 Task: Log work in the project AgileOpus for the issue 'Create a new online platform for online fitness courses with advanced workout tracking and personalization features' spent time as '3w 2d 6h 46m' and remaining time as '4w 6d 4h 5m' and move to top of backlog. Now add the issue to the epic 'Knowledge management system implementation'. Log work in the project AgileOpus for the issue 'Implement a new cloud-based performance management system for a company with advanced employee evaluation and goal setting features' spent time as '4w 6d 1h 12m' and remaining time as '2w 1d 14h 49m' and move to bottom of backlog. Now add the issue to the epic 'Data analytics platform development'
Action: Mouse moved to (106, 170)
Screenshot: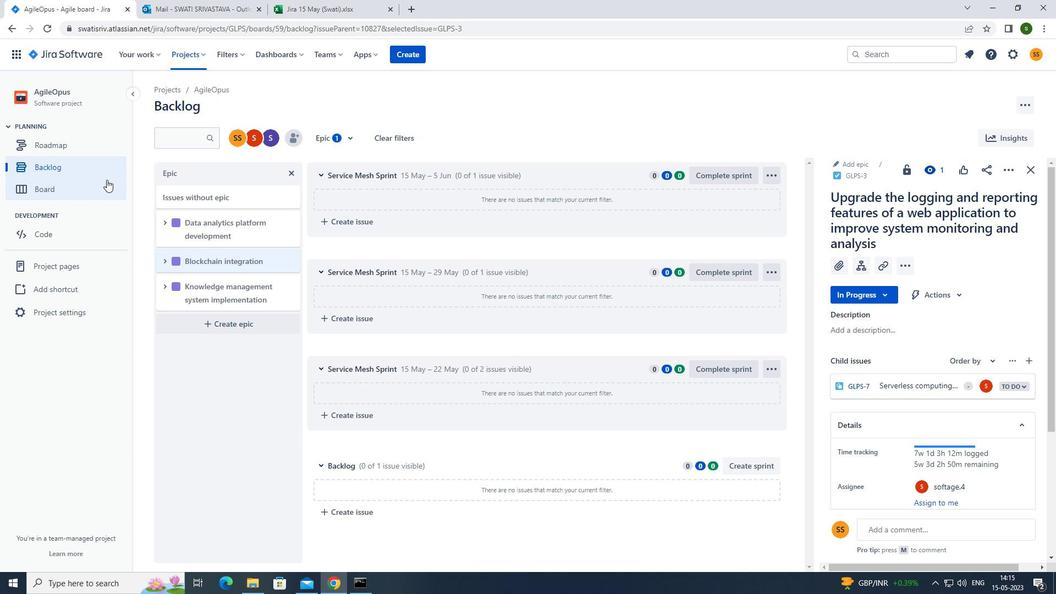 
Action: Mouse pressed left at (106, 170)
Screenshot: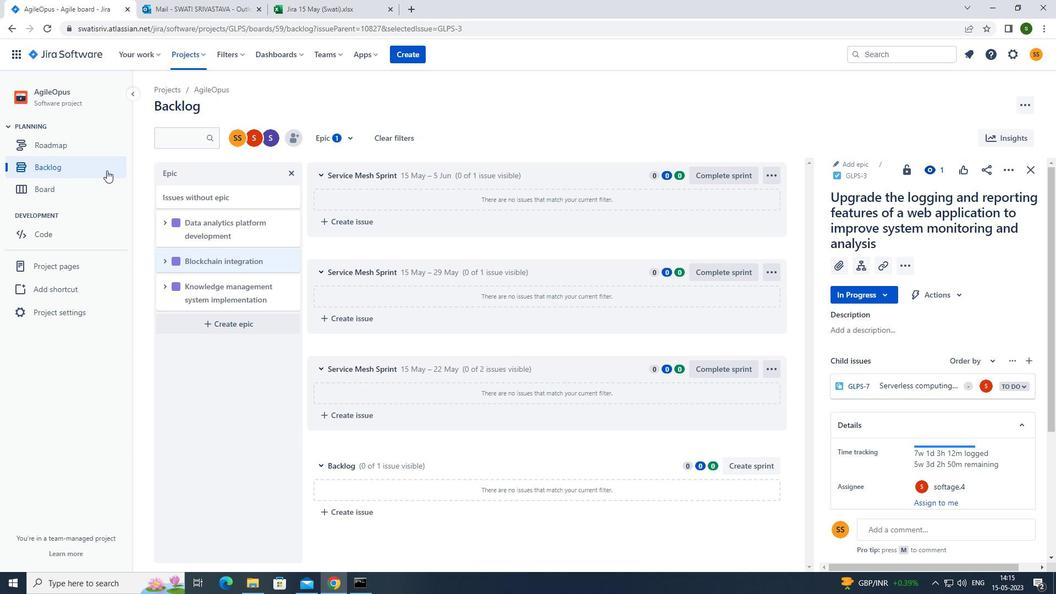 
Action: Mouse moved to (657, 401)
Screenshot: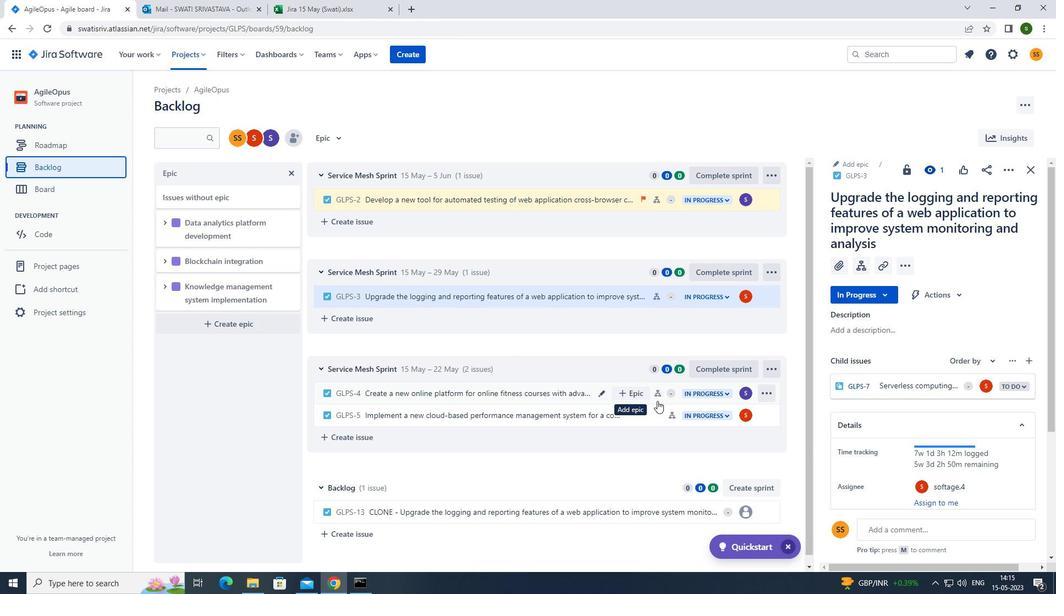 
Action: Mouse pressed left at (657, 401)
Screenshot: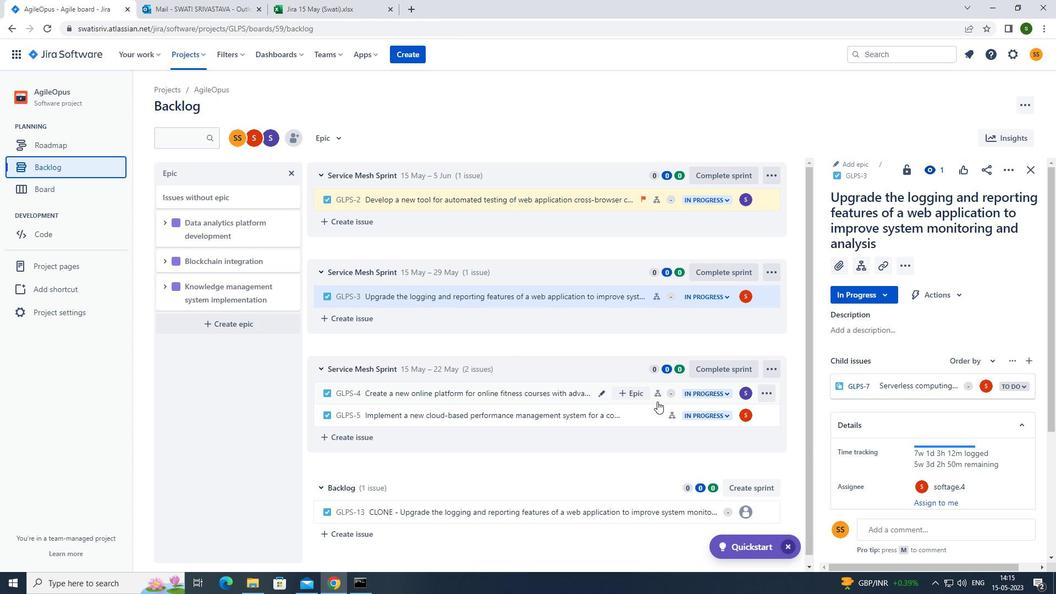 
Action: Mouse moved to (1010, 171)
Screenshot: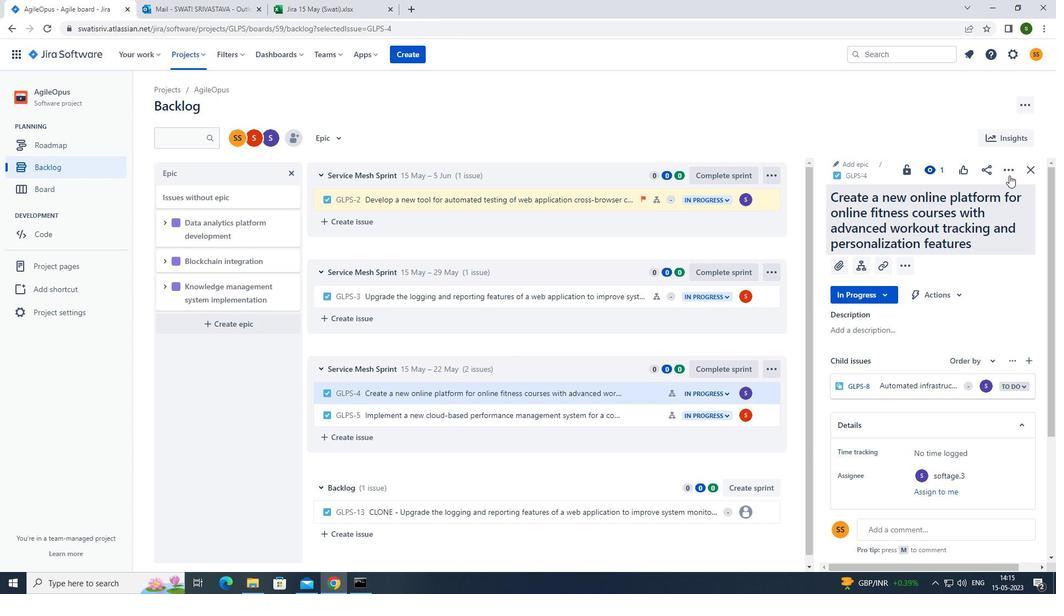 
Action: Mouse pressed left at (1010, 171)
Screenshot: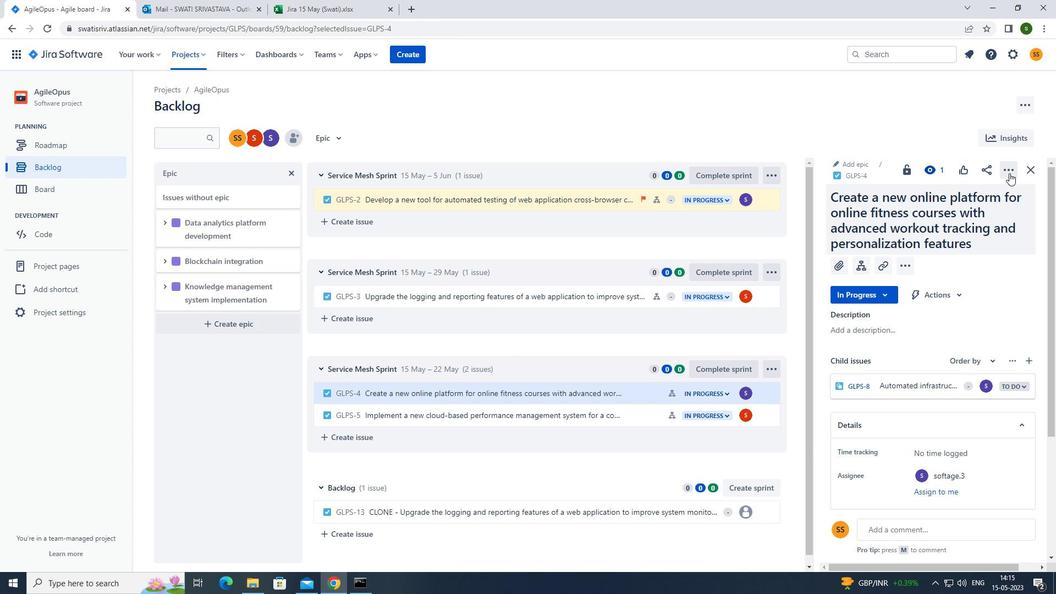 
Action: Mouse moved to (989, 202)
Screenshot: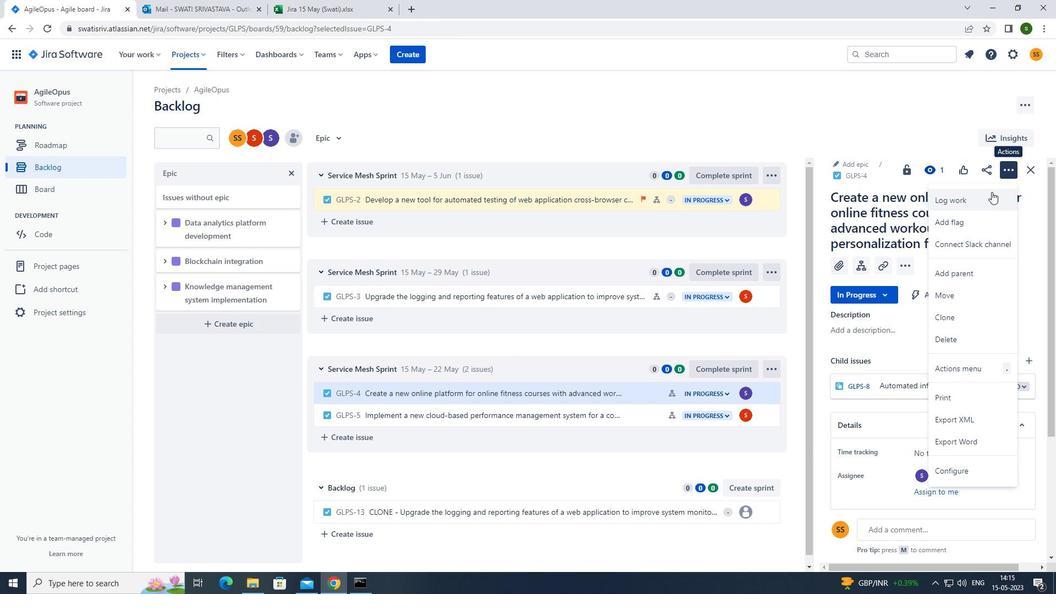 
Action: Mouse pressed left at (989, 202)
Screenshot: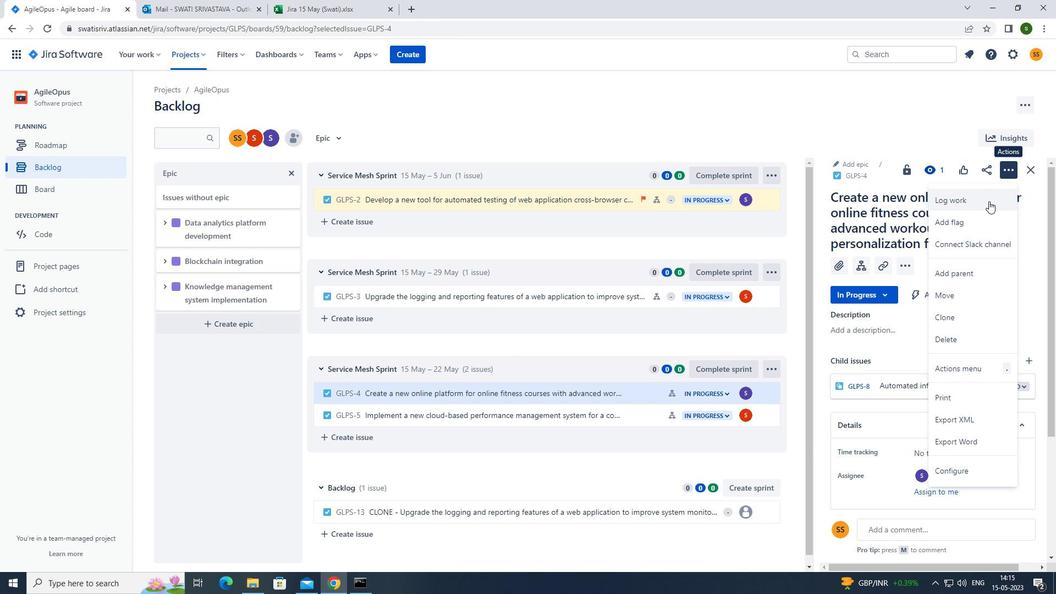 
Action: Mouse moved to (453, 135)
Screenshot: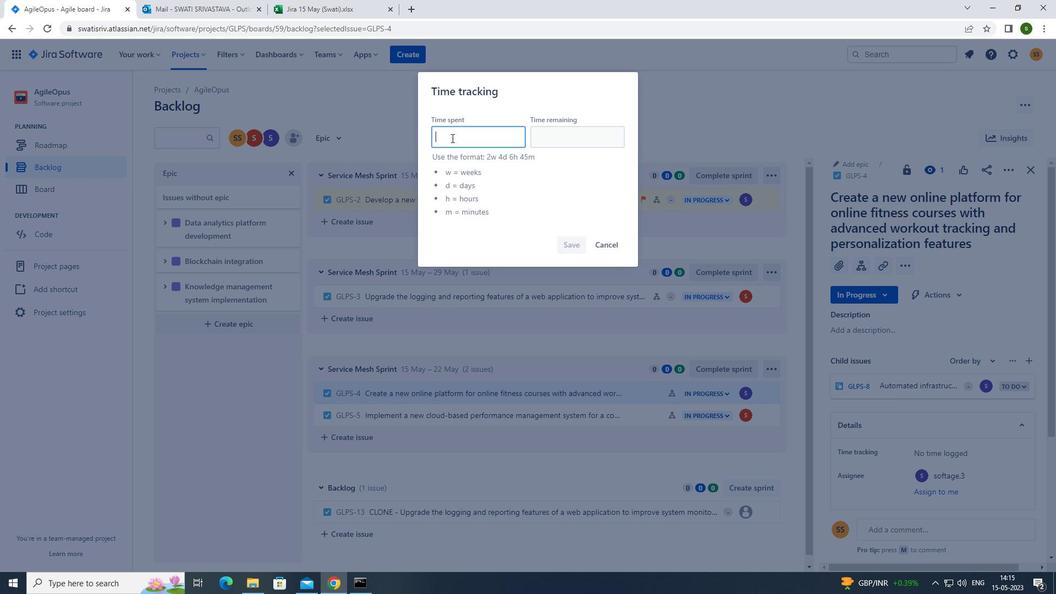
Action: Mouse pressed left at (453, 135)
Screenshot: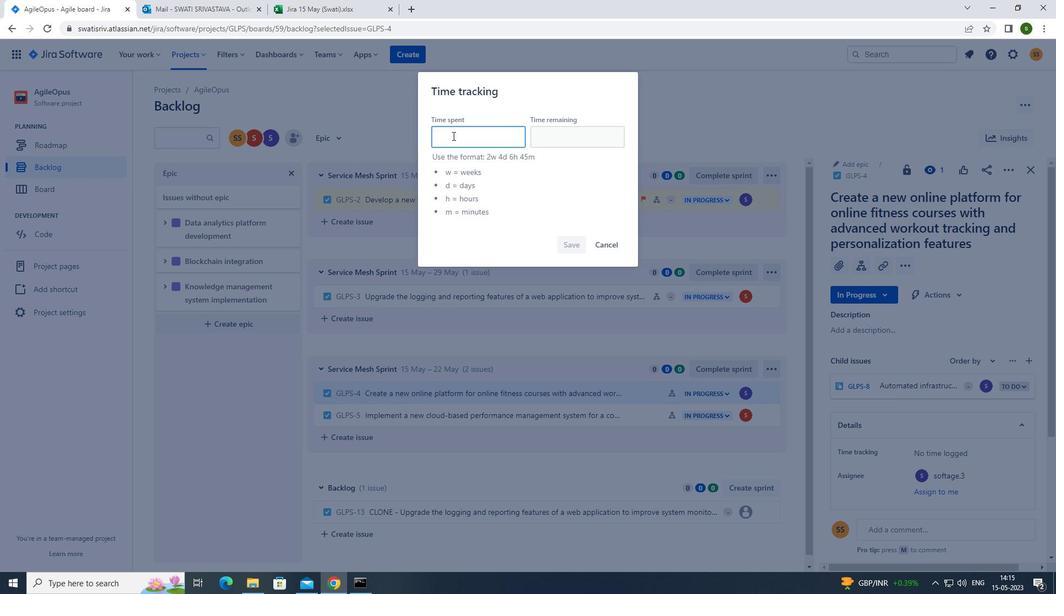 
Action: Key pressed 3w<Key.space>2d<Key.space>6h<Key.space>46m
Screenshot: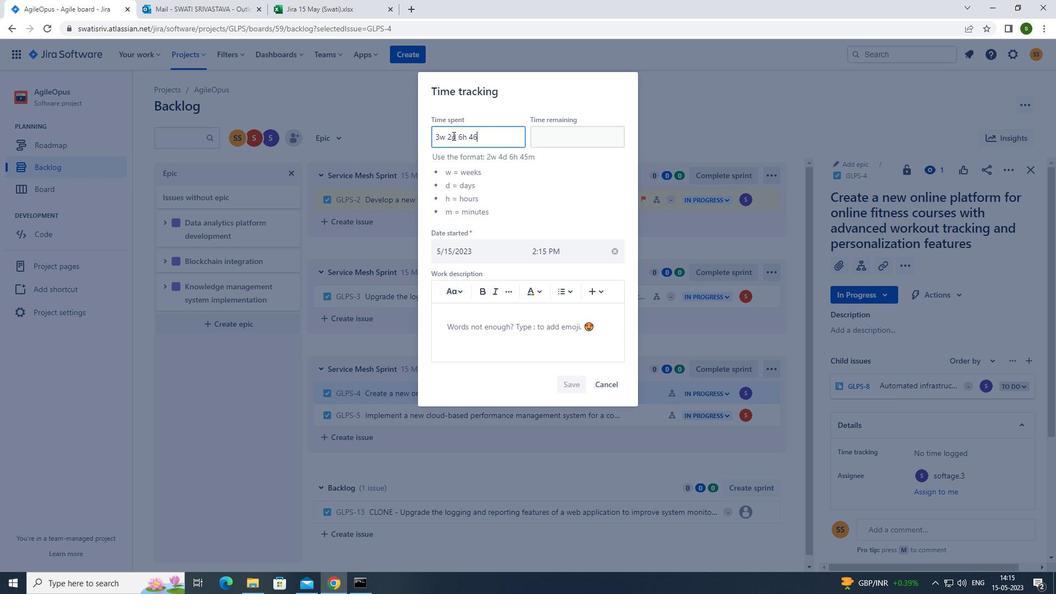
Action: Mouse moved to (563, 142)
Screenshot: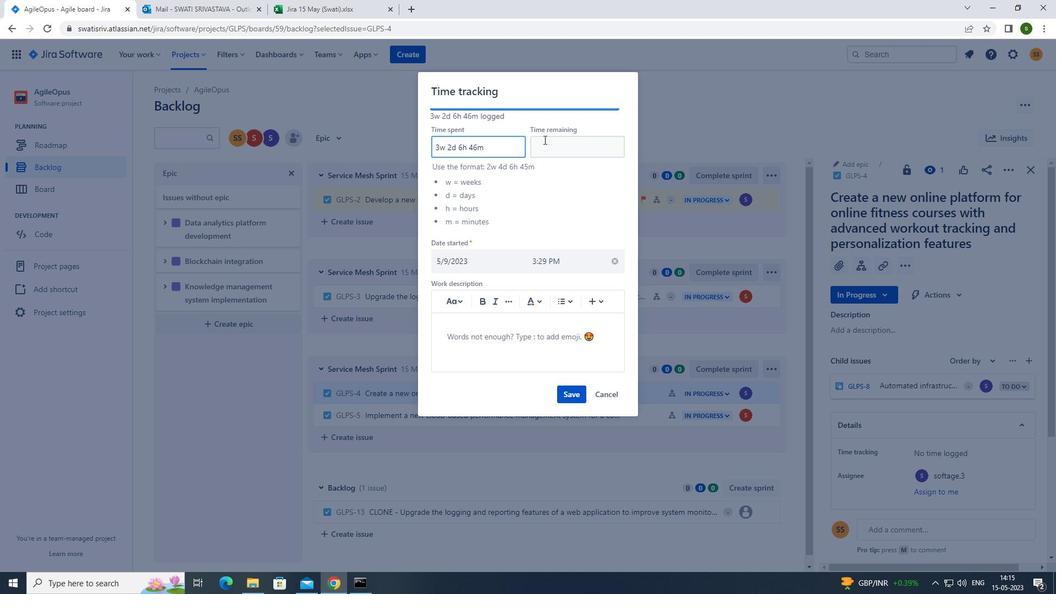 
Action: Mouse pressed left at (563, 142)
Screenshot: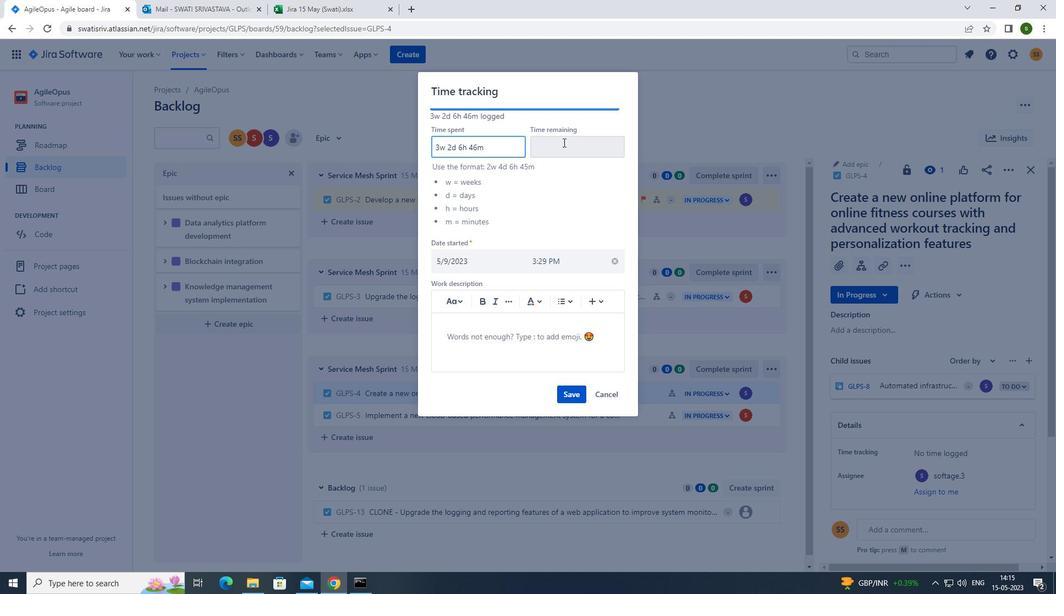 
Action: Key pressed 4w<Key.space>6d<Key.space>4h<Key.space>5m
Screenshot: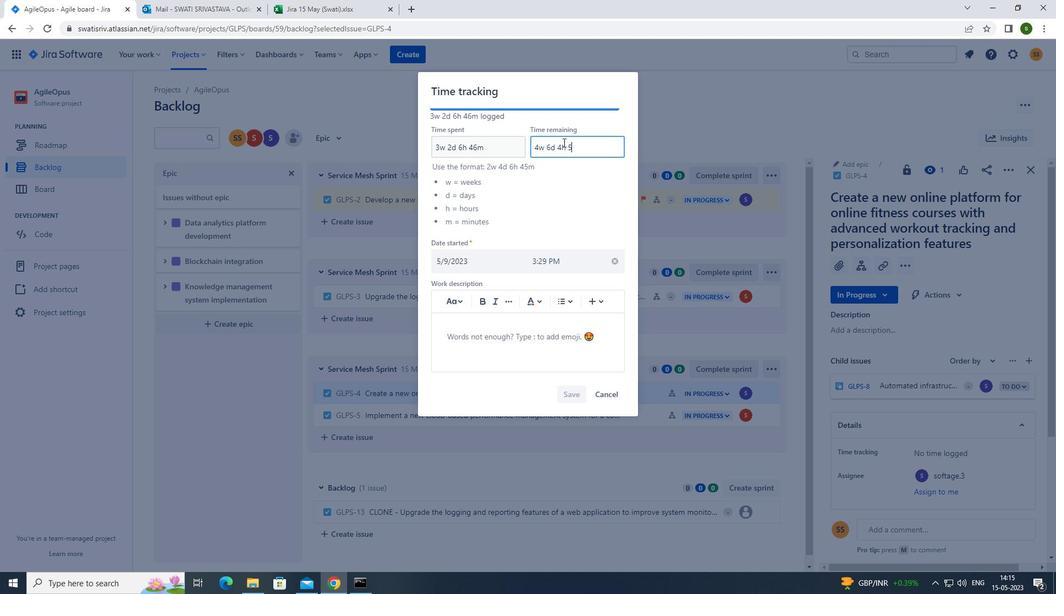
Action: Mouse moved to (575, 396)
Screenshot: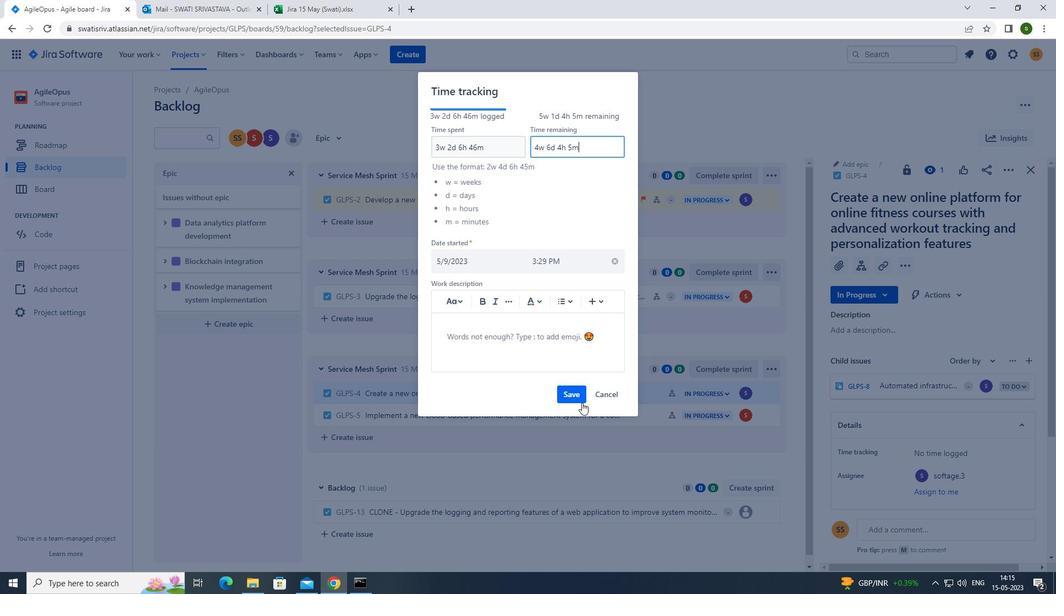 
Action: Mouse pressed left at (575, 396)
Screenshot: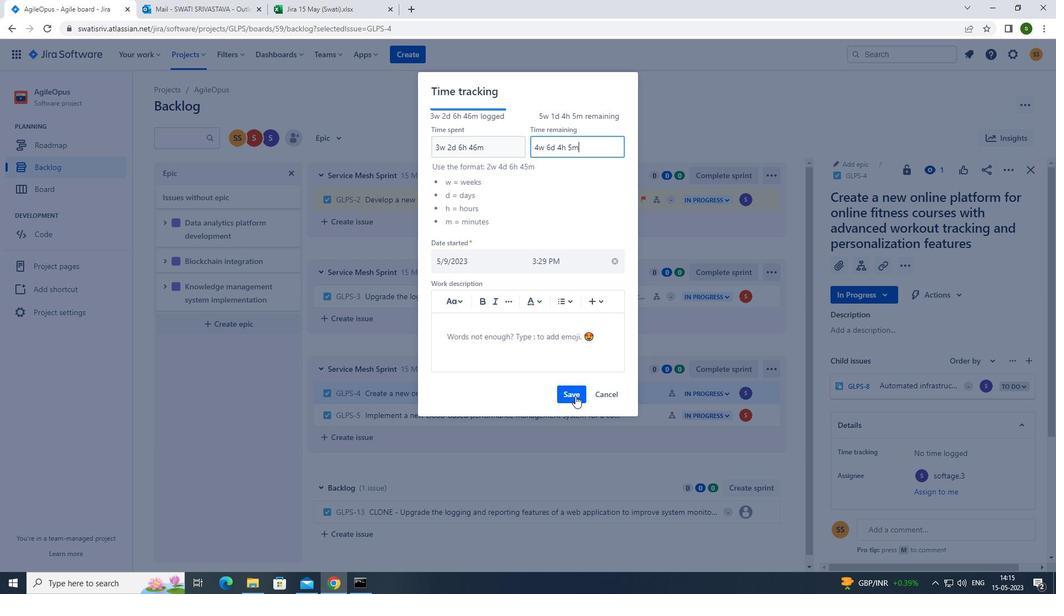 
Action: Mouse moved to (760, 393)
Screenshot: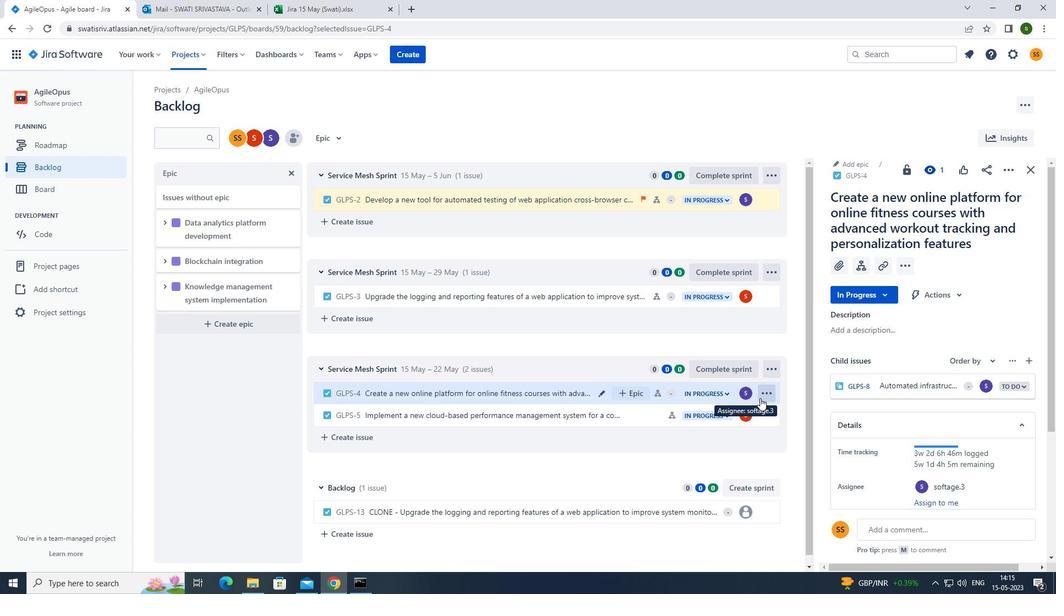 
Action: Mouse pressed left at (760, 393)
Screenshot: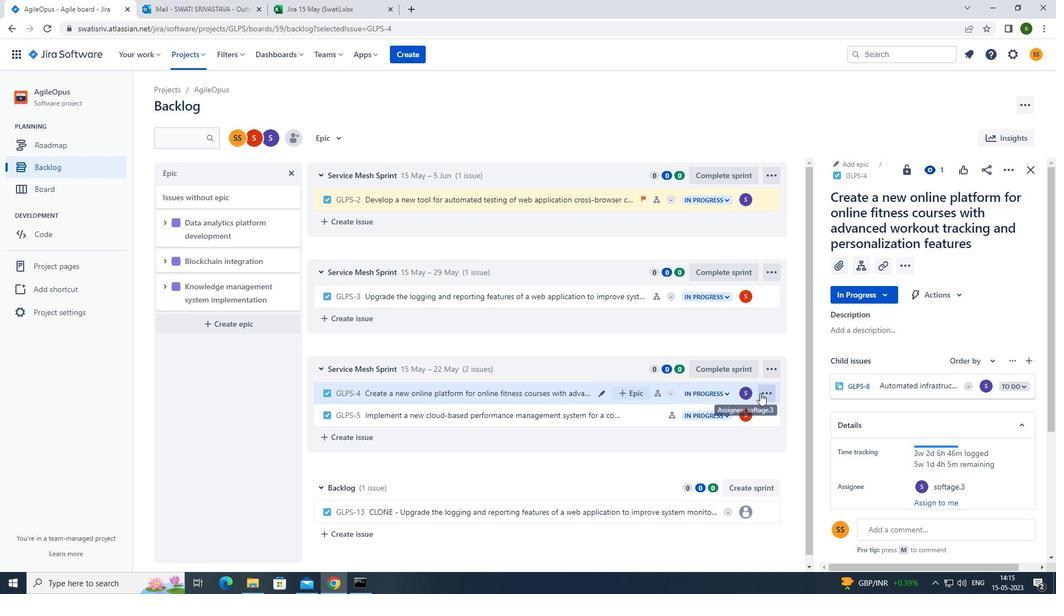 
Action: Mouse moved to (740, 350)
Screenshot: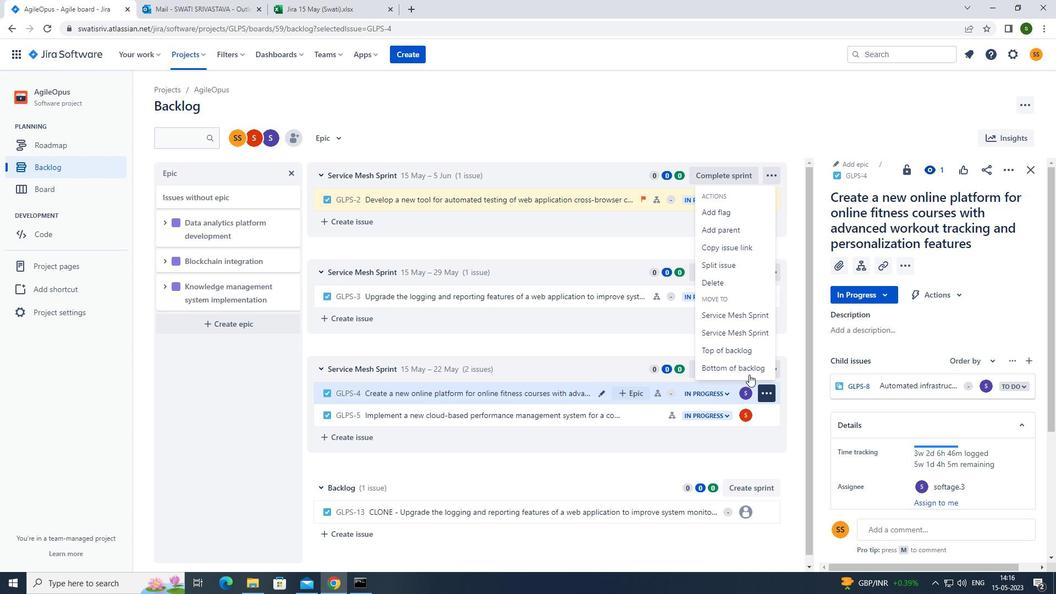 
Action: Mouse pressed left at (740, 350)
Screenshot: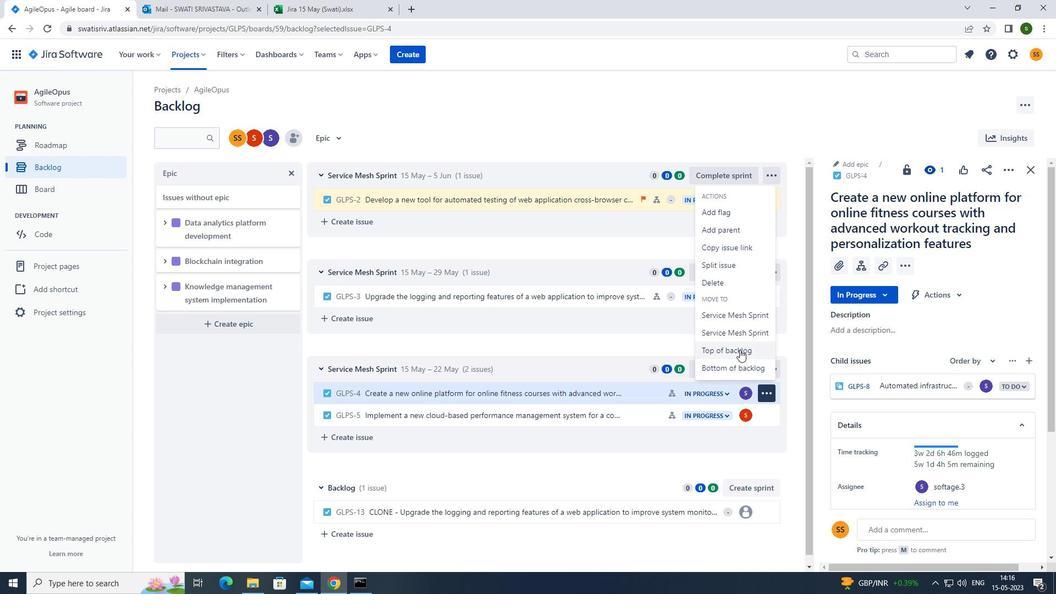 
Action: Mouse moved to (566, 179)
Screenshot: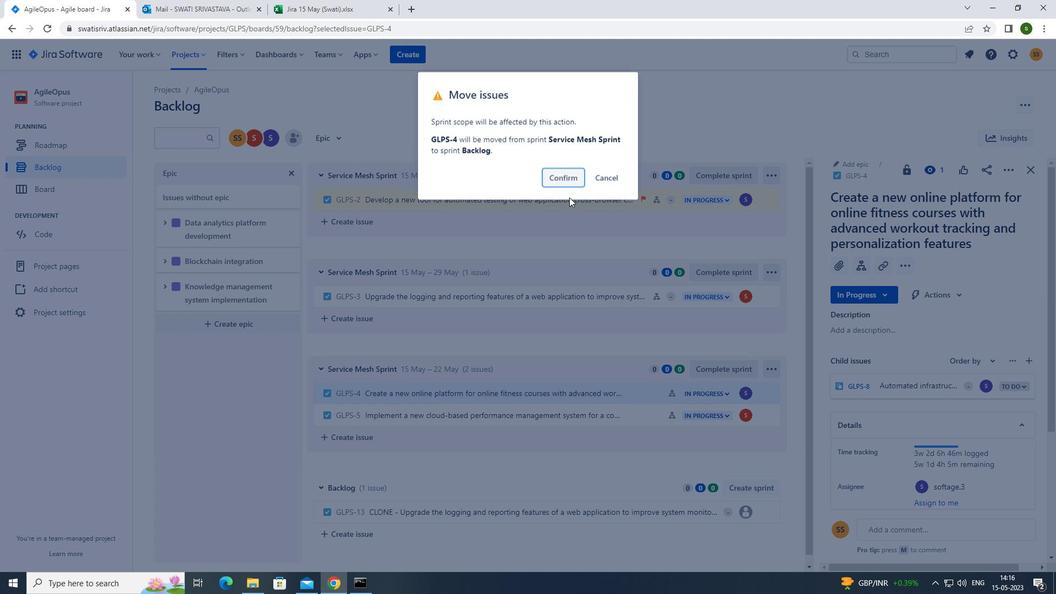 
Action: Mouse pressed left at (566, 179)
Screenshot: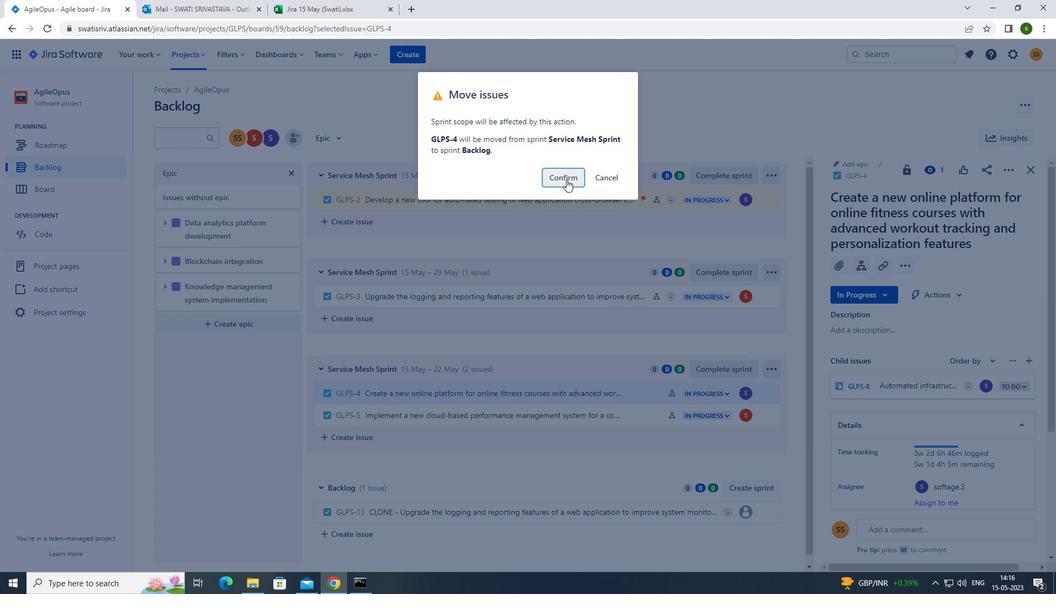 
Action: Mouse moved to (340, 136)
Screenshot: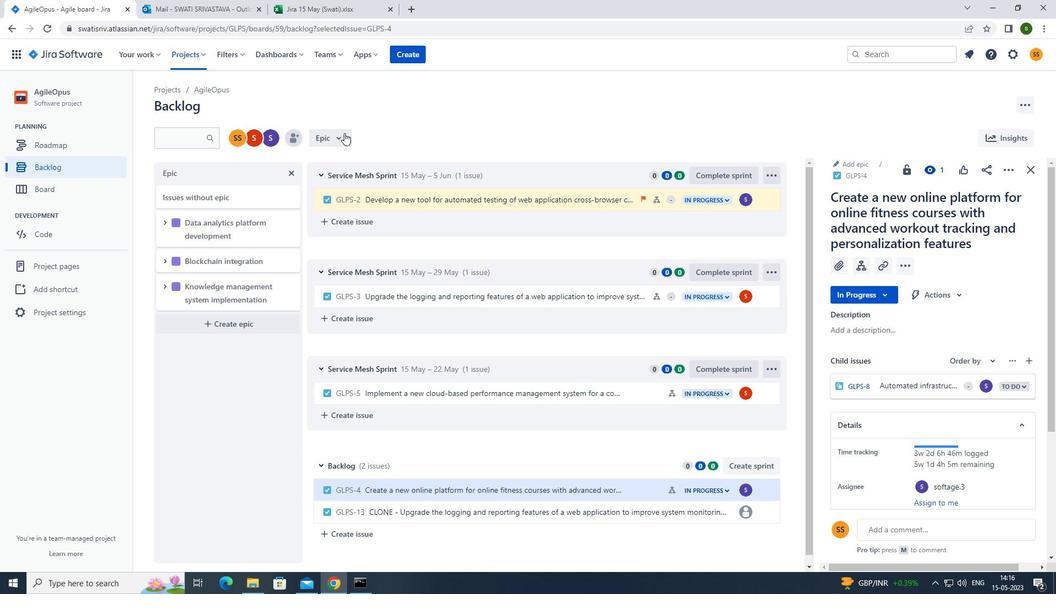 
Action: Mouse pressed left at (340, 136)
Screenshot: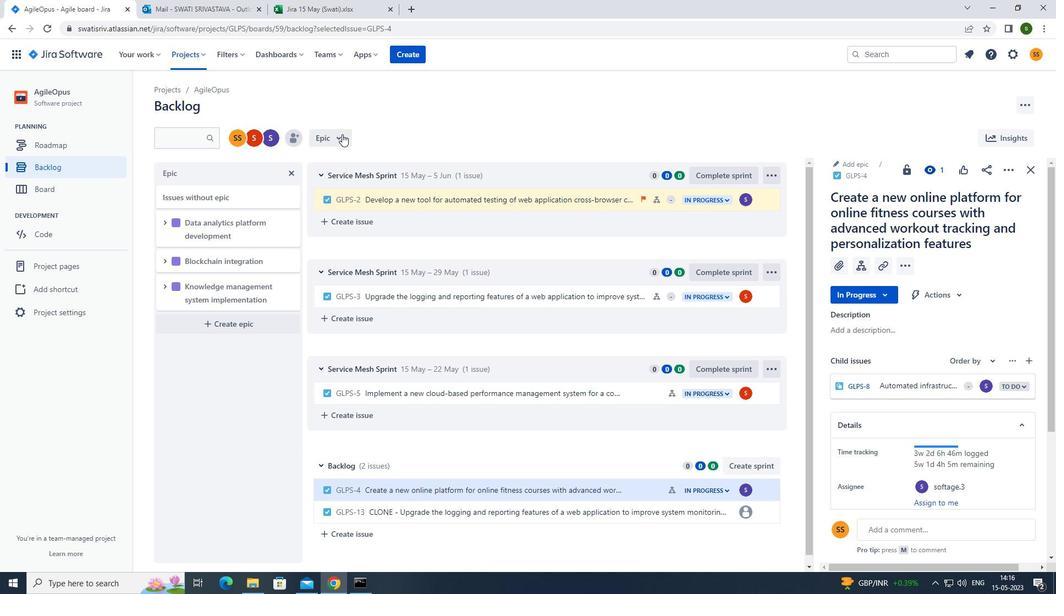 
Action: Mouse moved to (366, 222)
Screenshot: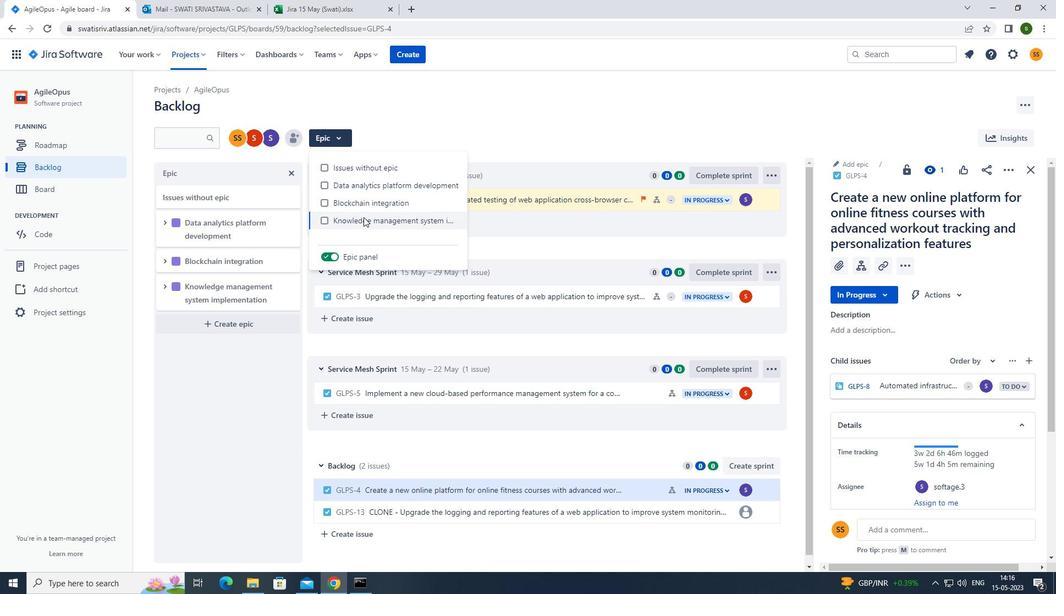 
Action: Mouse pressed left at (366, 222)
Screenshot: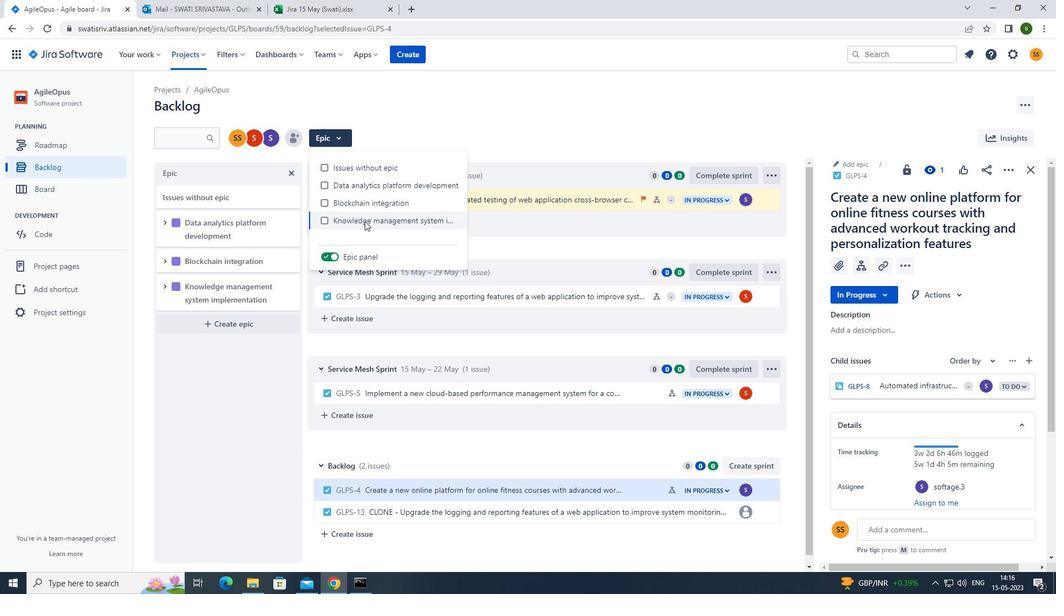 
Action: Mouse moved to (438, 112)
Screenshot: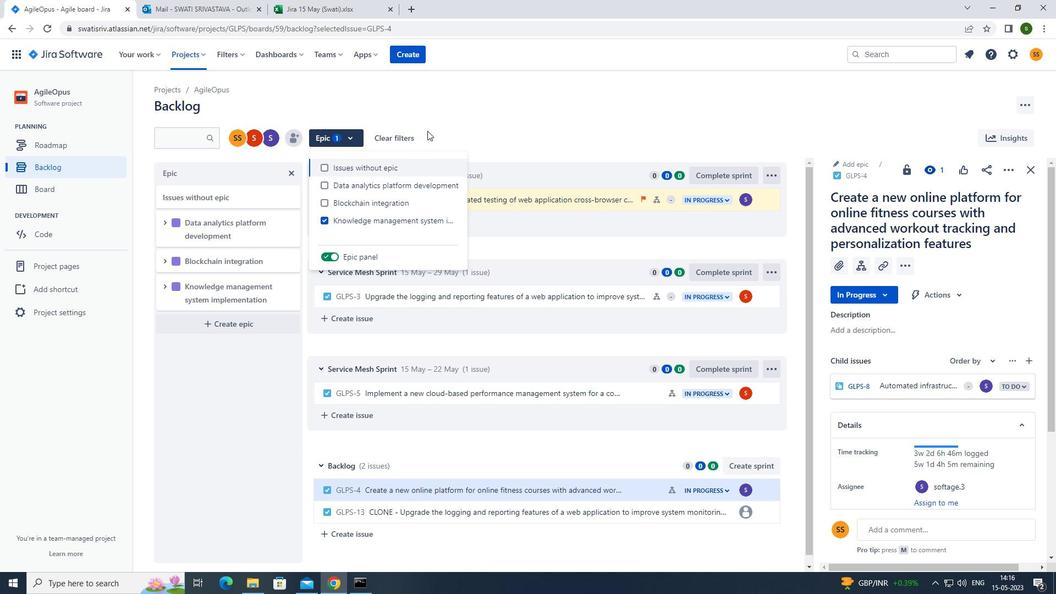 
Action: Mouse pressed left at (438, 112)
Screenshot: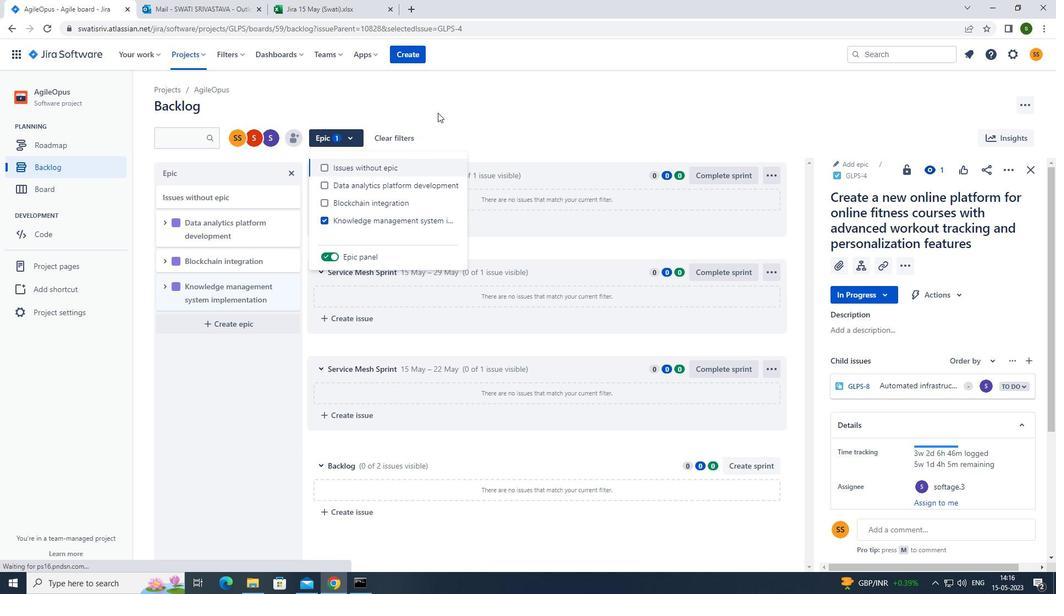 
Action: Mouse moved to (89, 165)
Screenshot: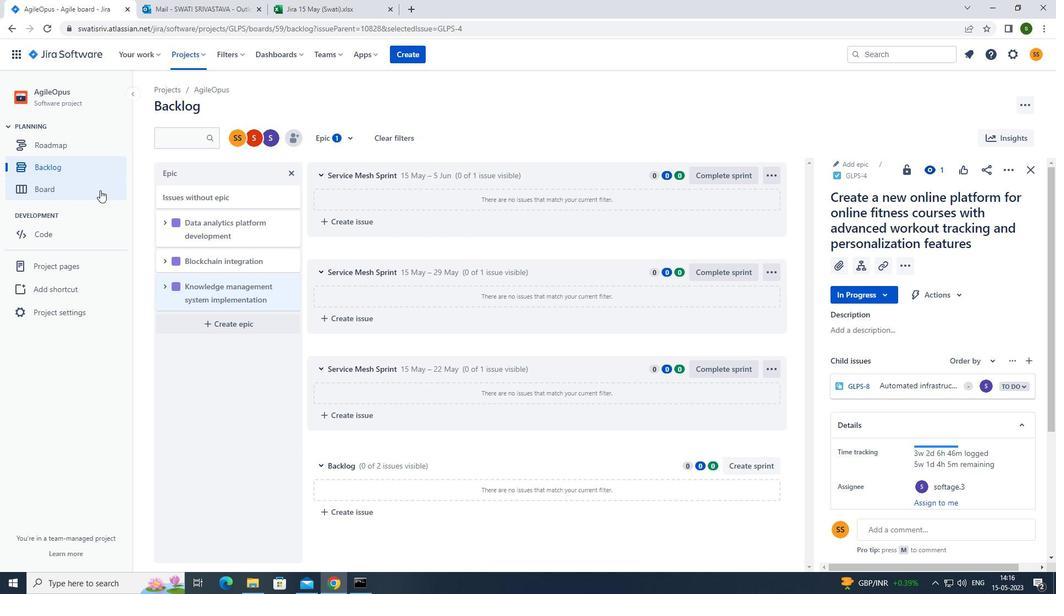 
Action: Mouse pressed left at (89, 165)
Screenshot: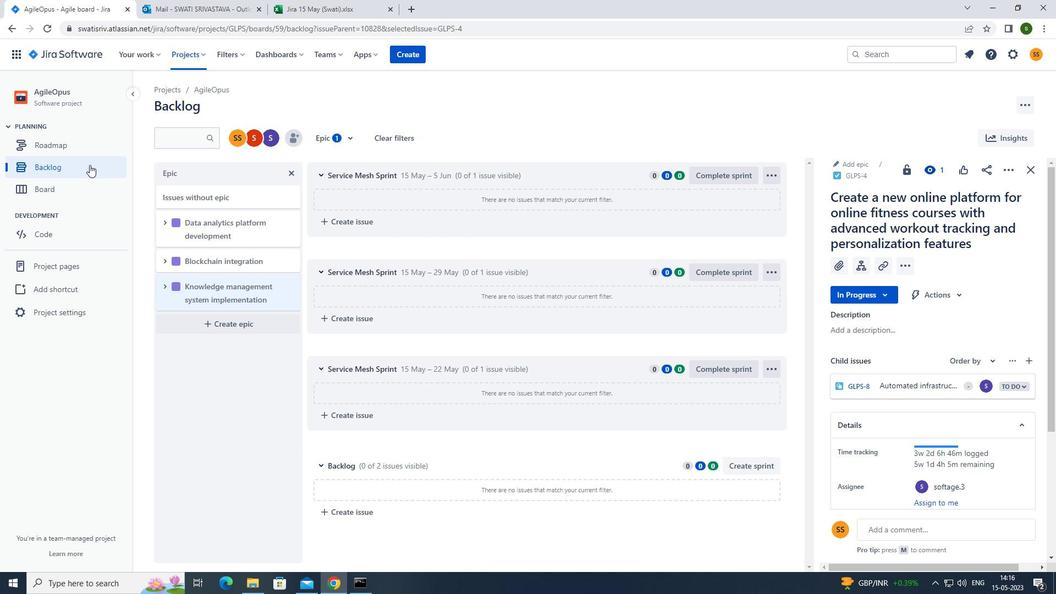 
Action: Mouse moved to (652, 403)
Screenshot: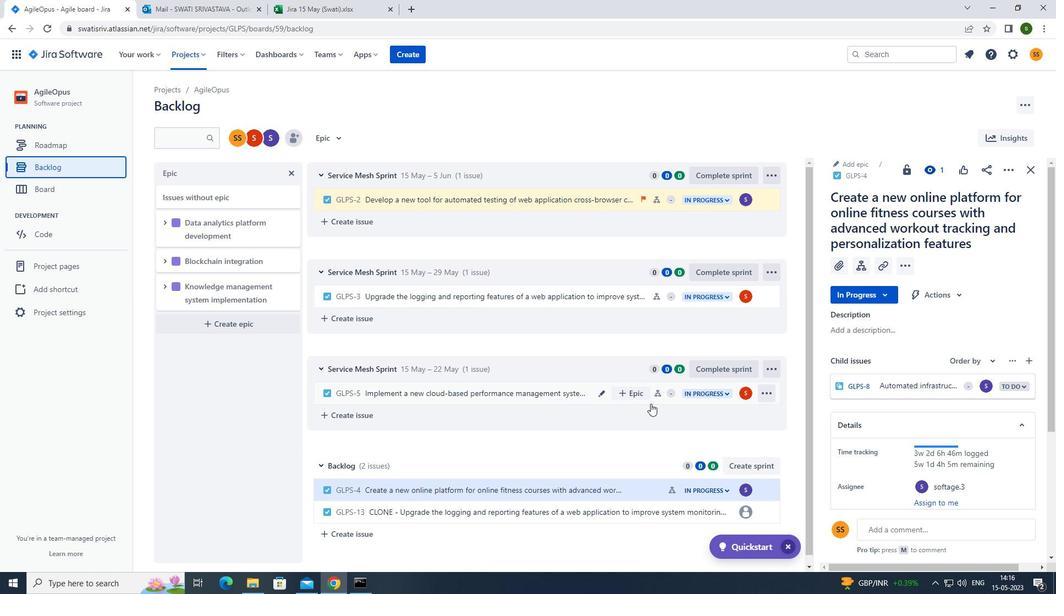 
Action: Mouse pressed left at (652, 403)
Screenshot: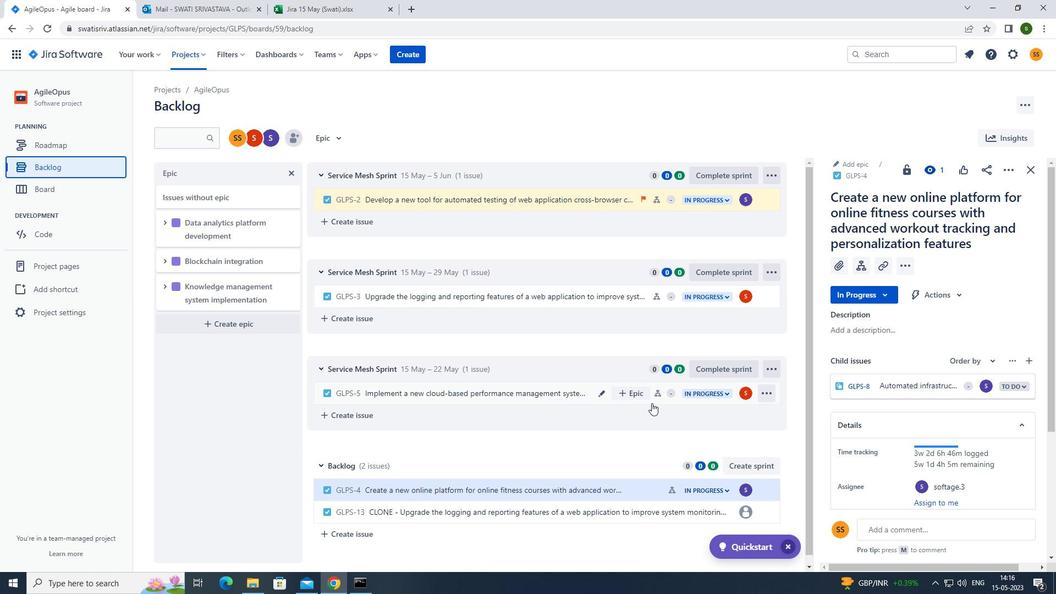 
Action: Mouse moved to (1012, 164)
Screenshot: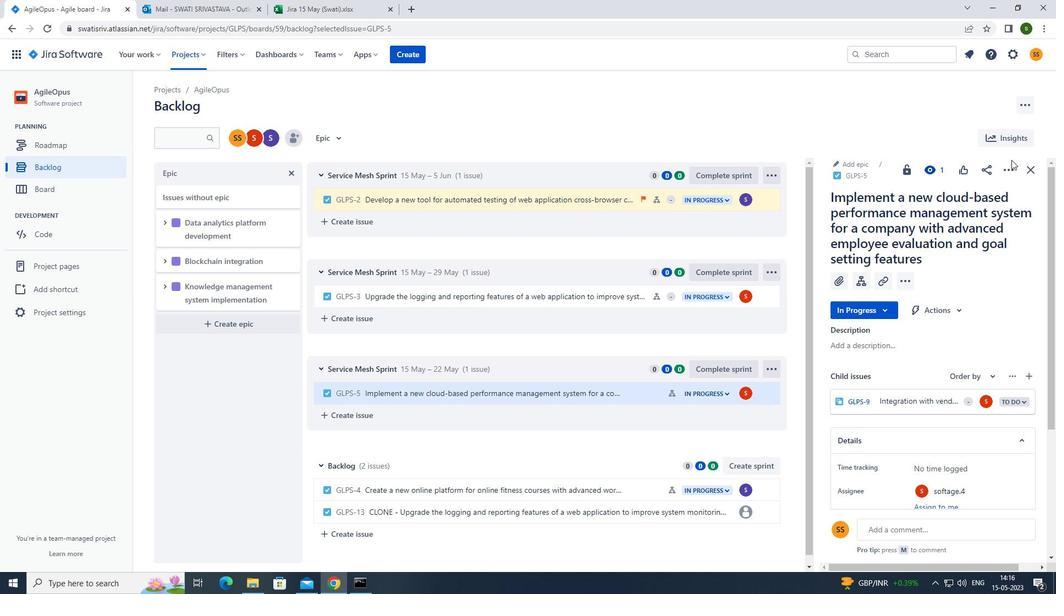 
Action: Mouse pressed left at (1012, 164)
Screenshot: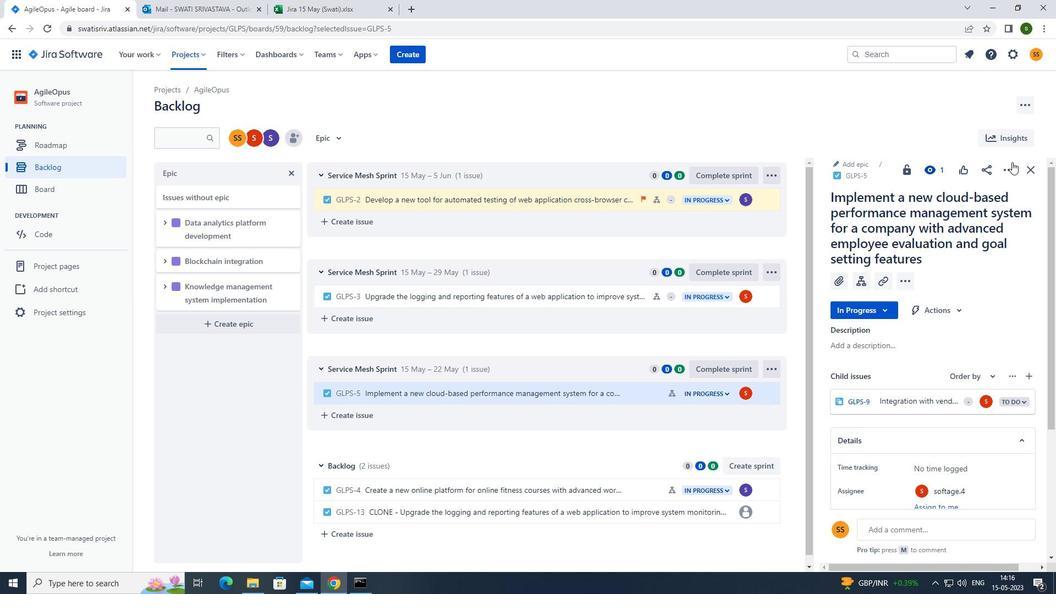 
Action: Mouse moved to (975, 200)
Screenshot: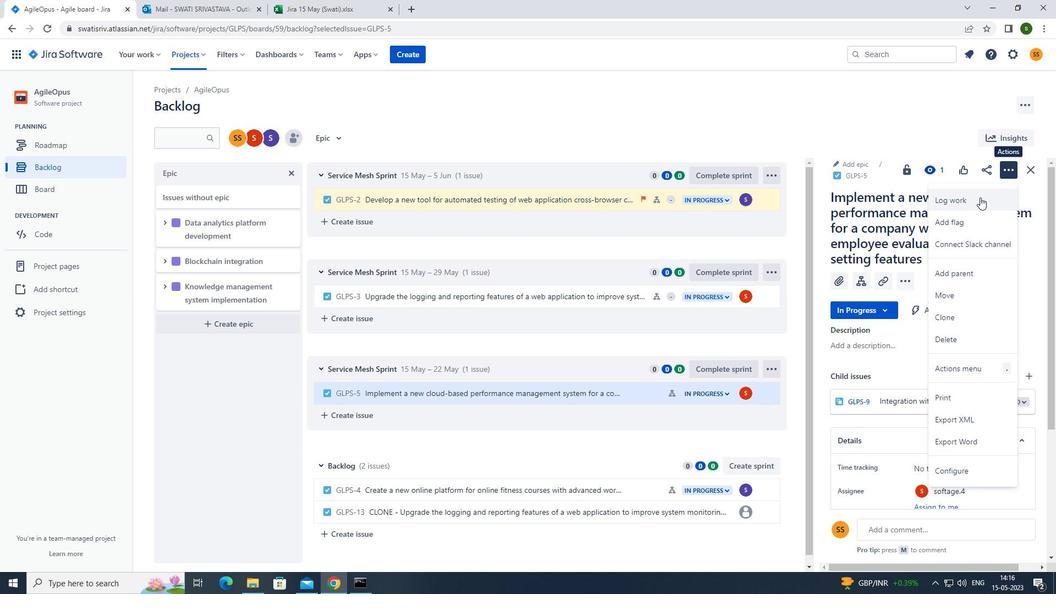 
Action: Mouse pressed left at (975, 200)
Screenshot: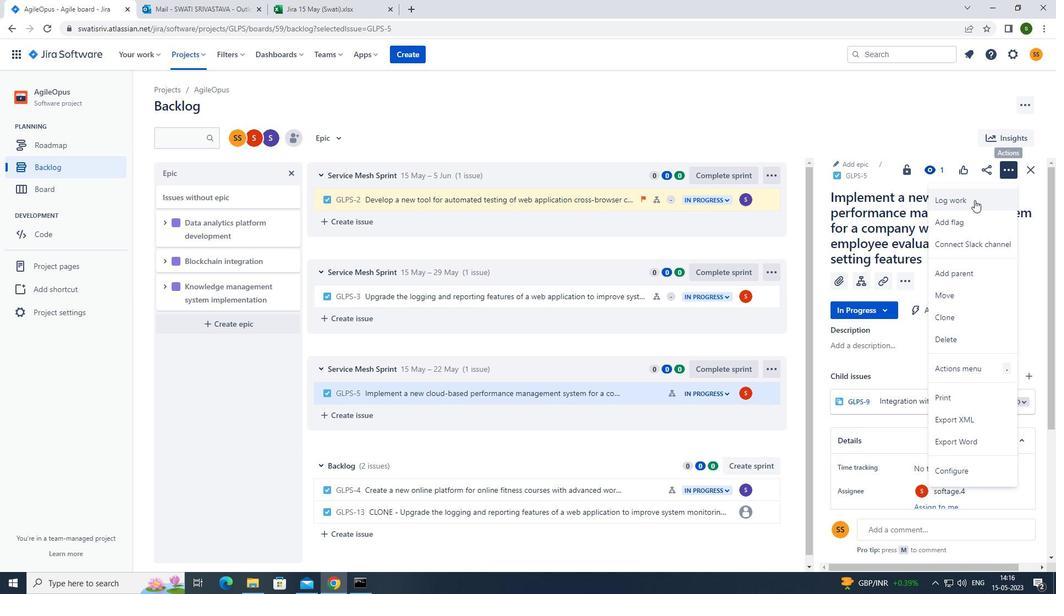 
Action: Mouse moved to (459, 135)
Screenshot: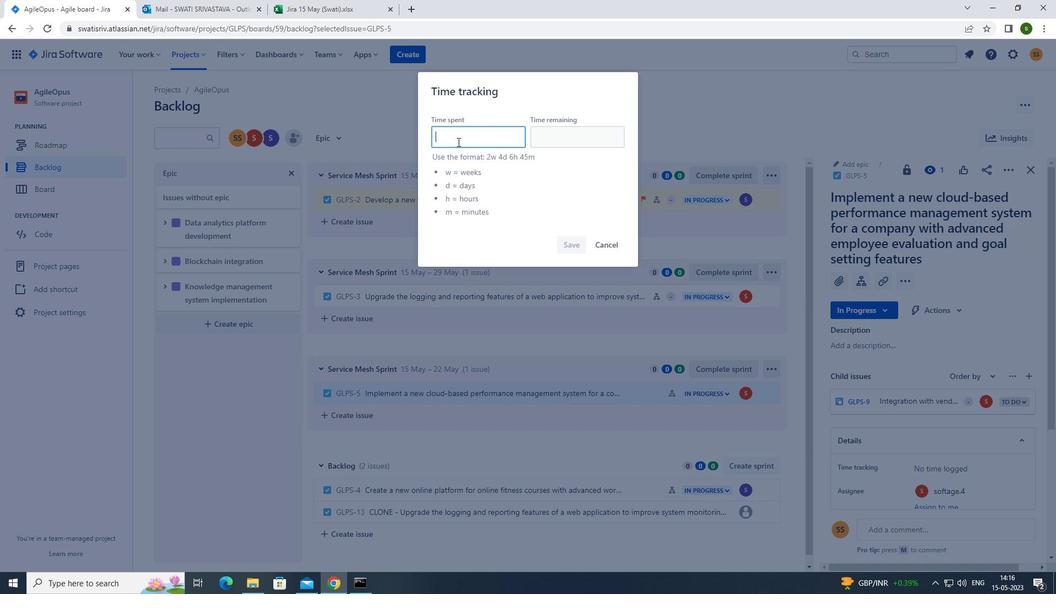 
Action: Mouse pressed left at (459, 135)
Screenshot: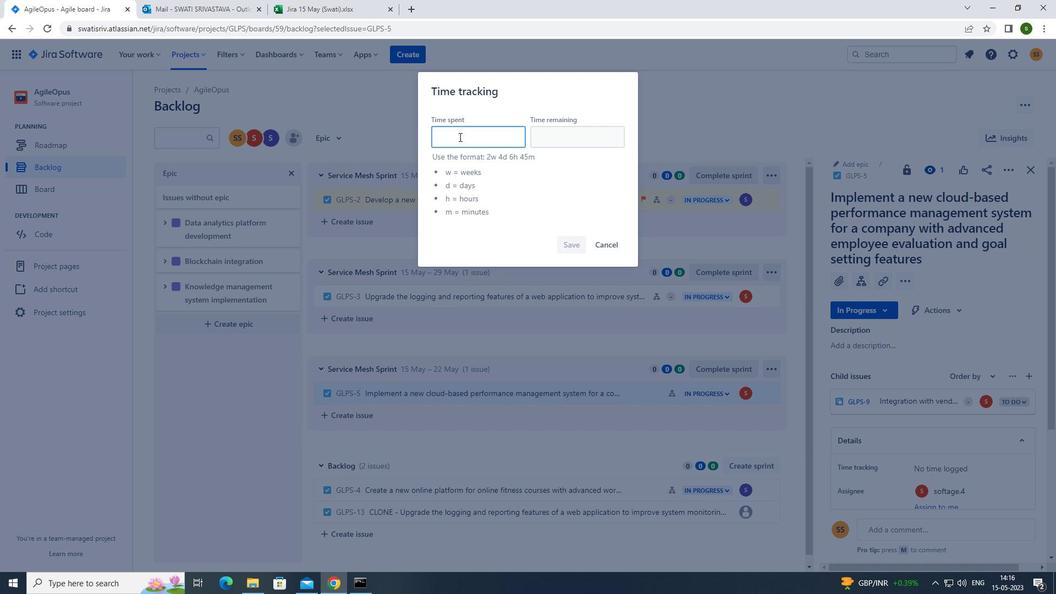 
Action: Key pressed 4w<Key.space>6d<Key.space>1h<Key.space>12m
Screenshot: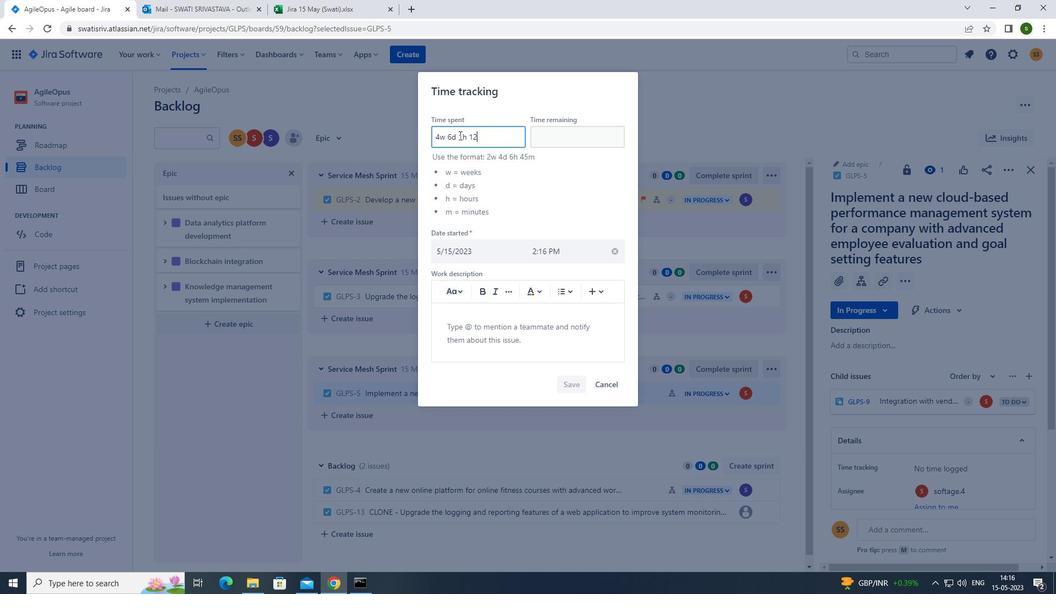 
Action: Mouse moved to (551, 155)
Screenshot: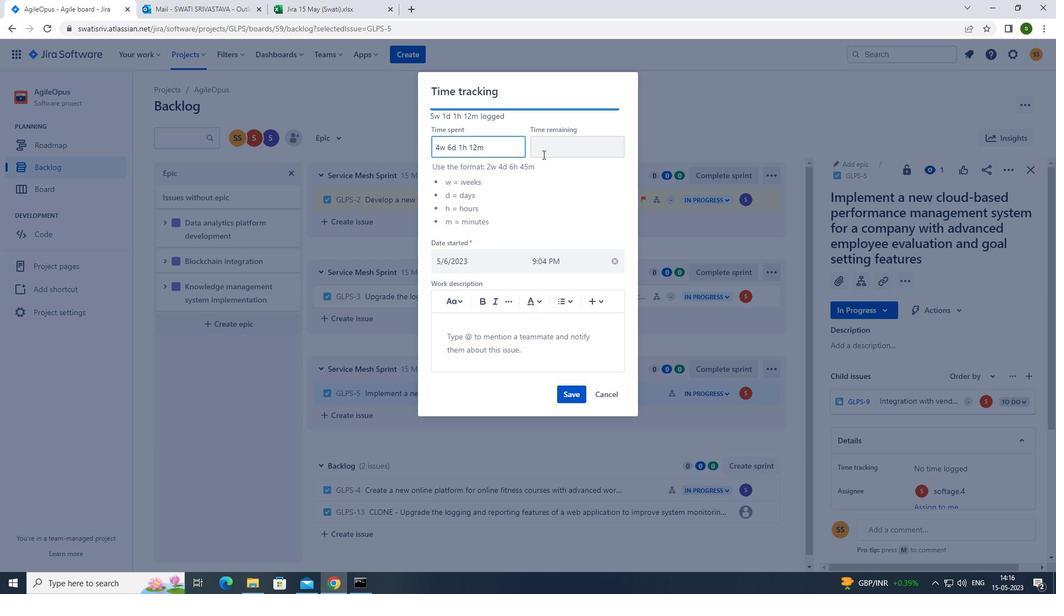 
Action: Mouse pressed left at (551, 155)
Screenshot: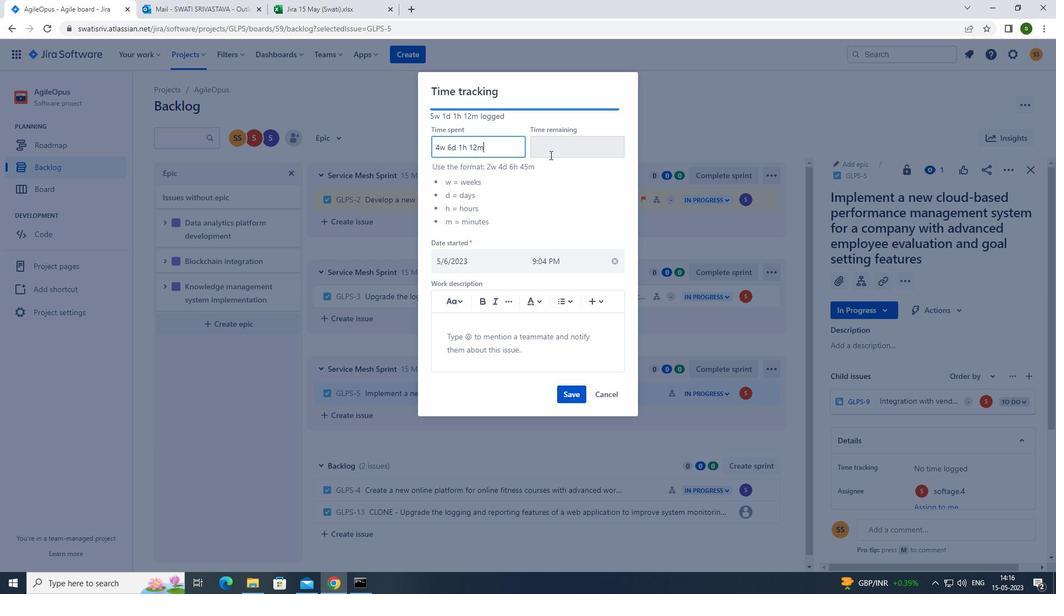 
Action: Key pressed 2w<Key.space>1d<Key.space>14h<Key.space>49m
Screenshot: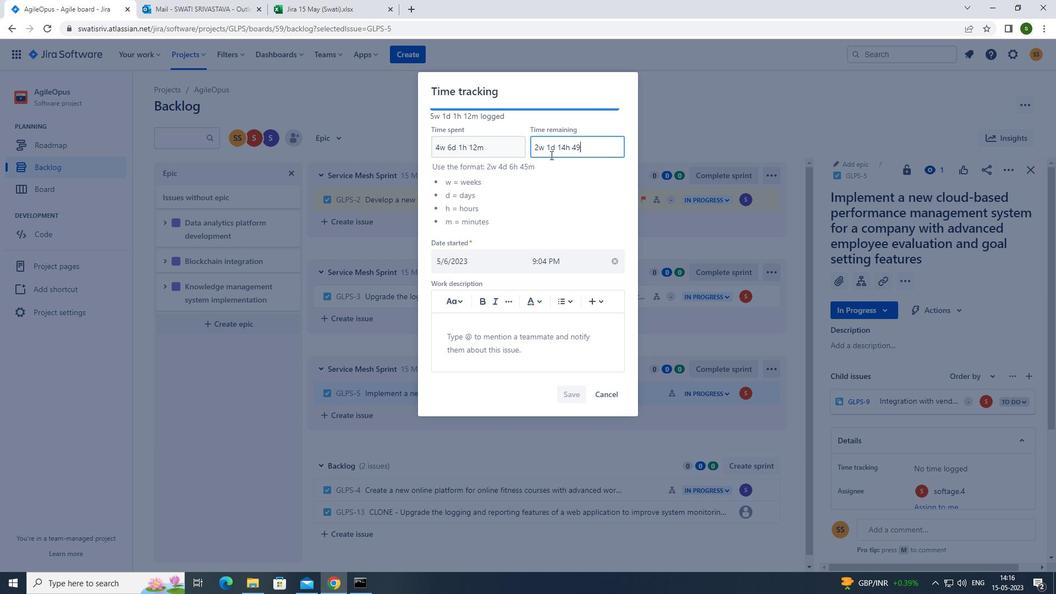 
Action: Mouse moved to (576, 400)
Screenshot: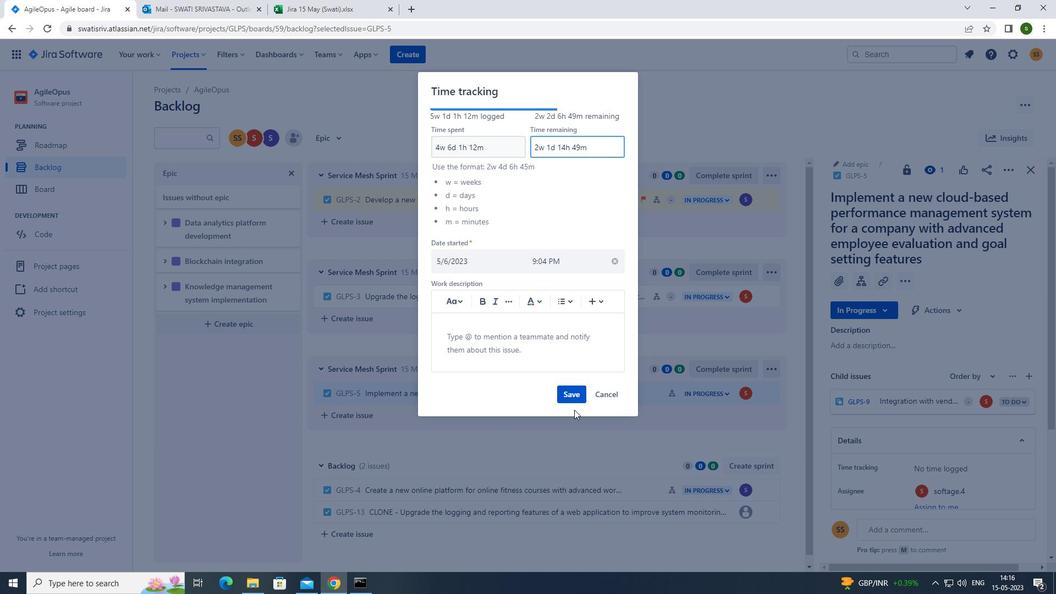 
Action: Mouse pressed left at (576, 400)
Screenshot: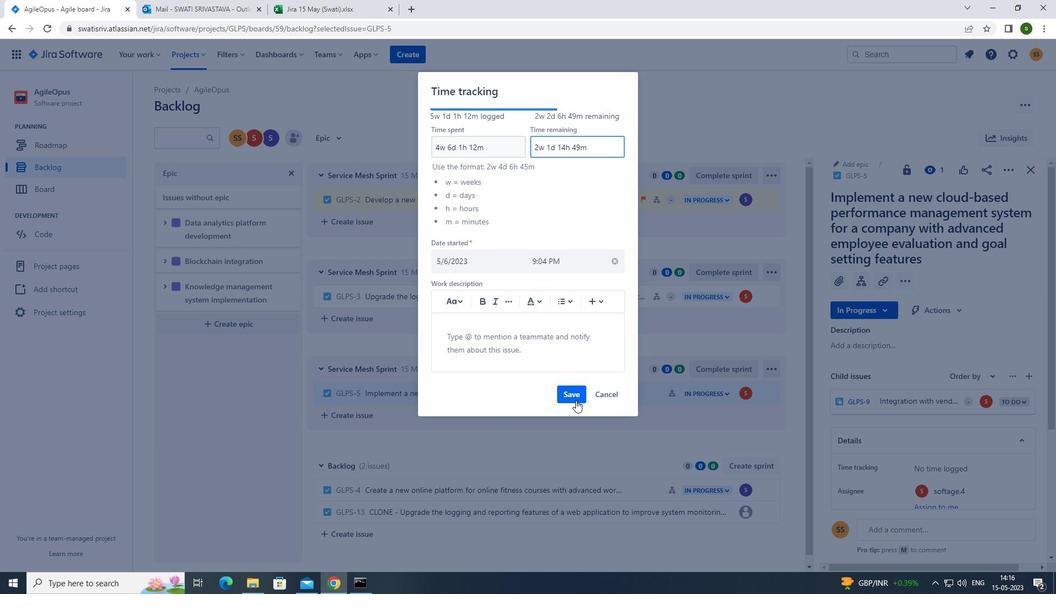 
Action: Mouse moved to (773, 394)
Screenshot: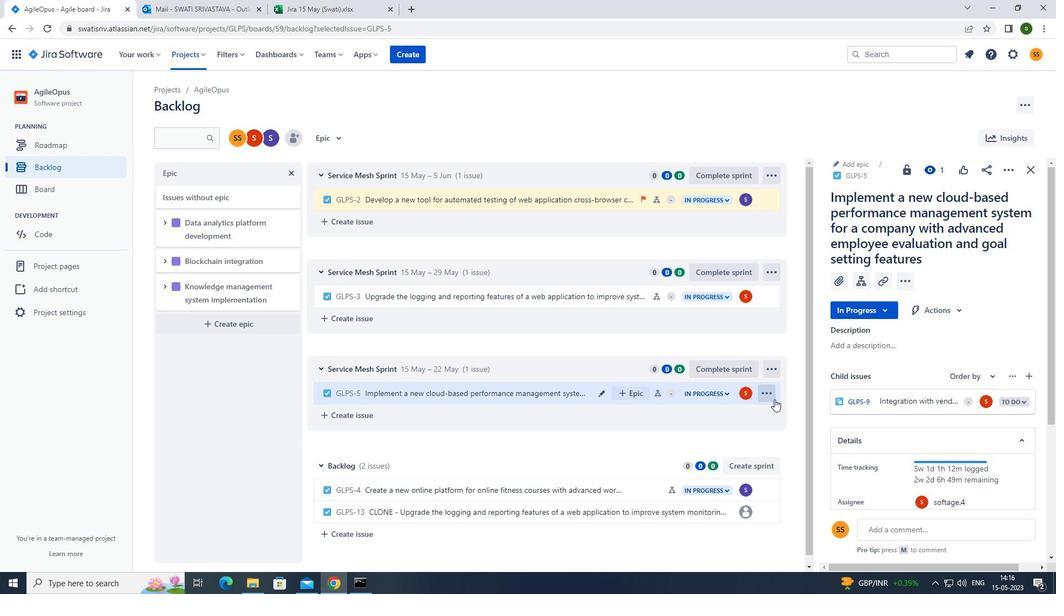 
Action: Mouse pressed left at (773, 394)
Screenshot: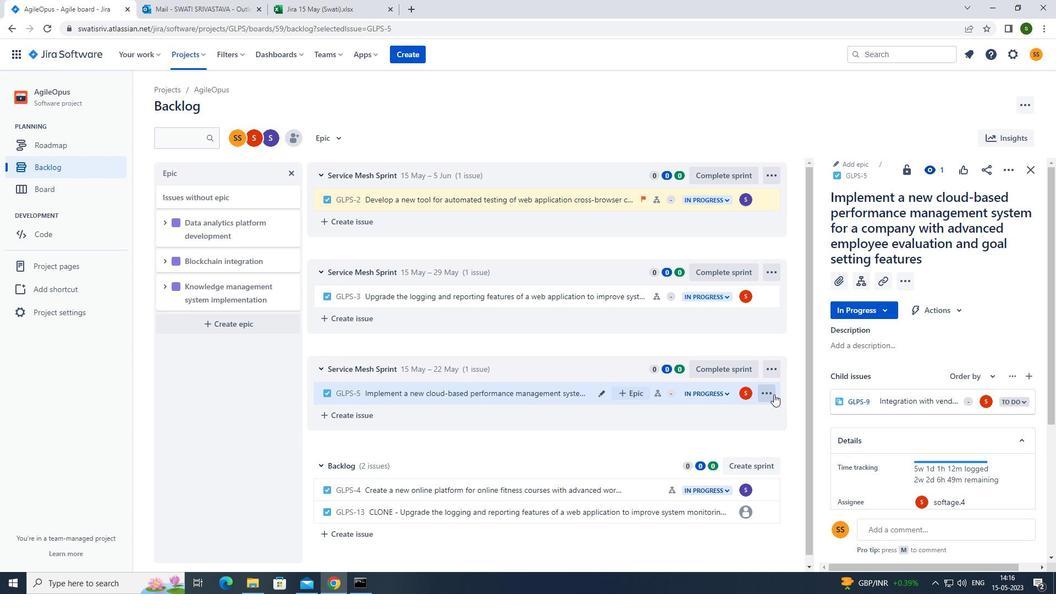 
Action: Mouse moved to (744, 369)
Screenshot: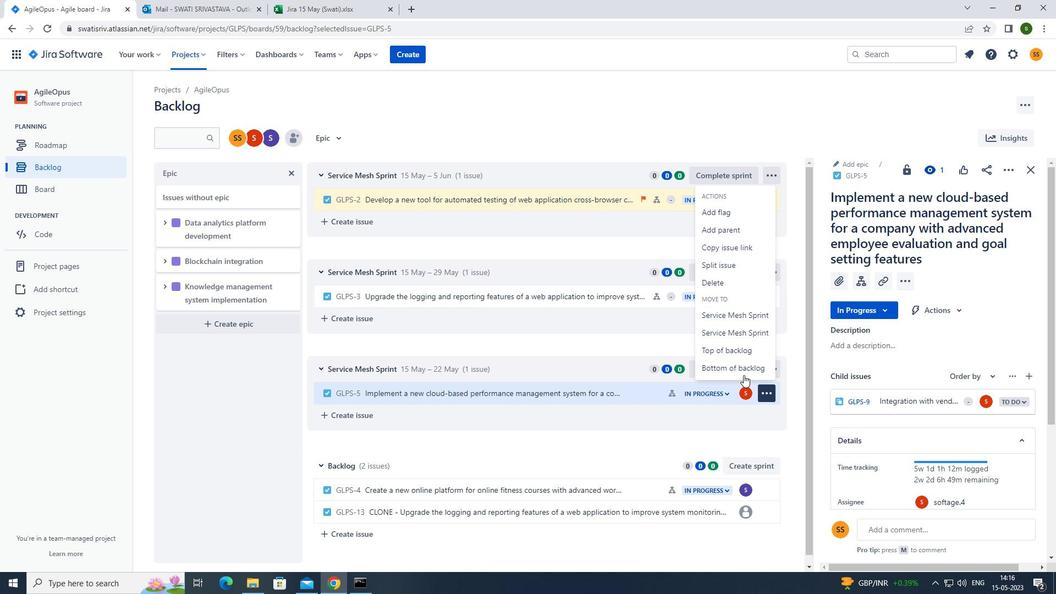 
Action: Mouse pressed left at (744, 369)
Screenshot: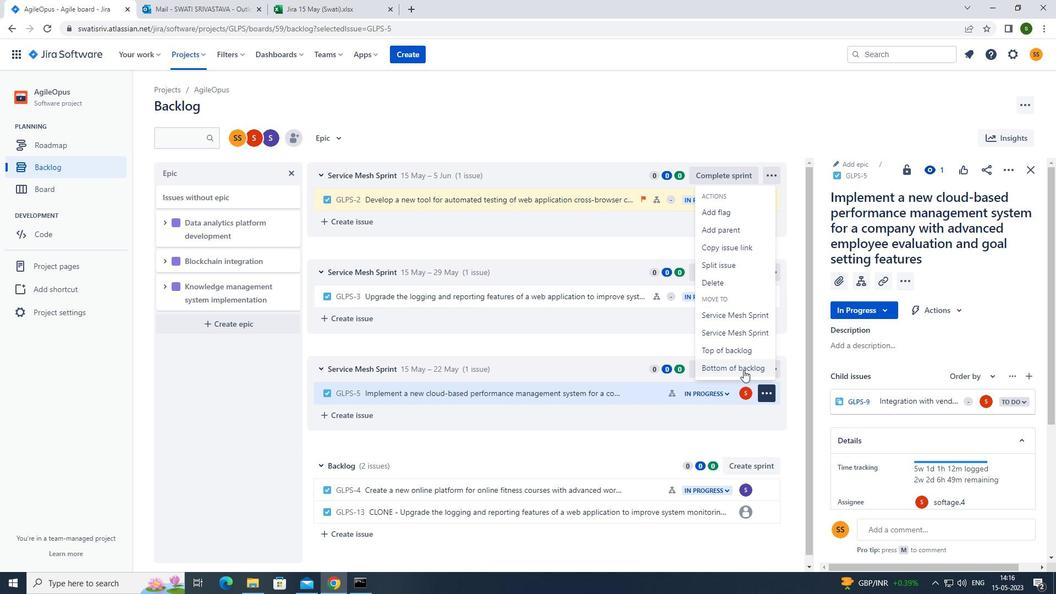 
Action: Mouse moved to (564, 176)
Screenshot: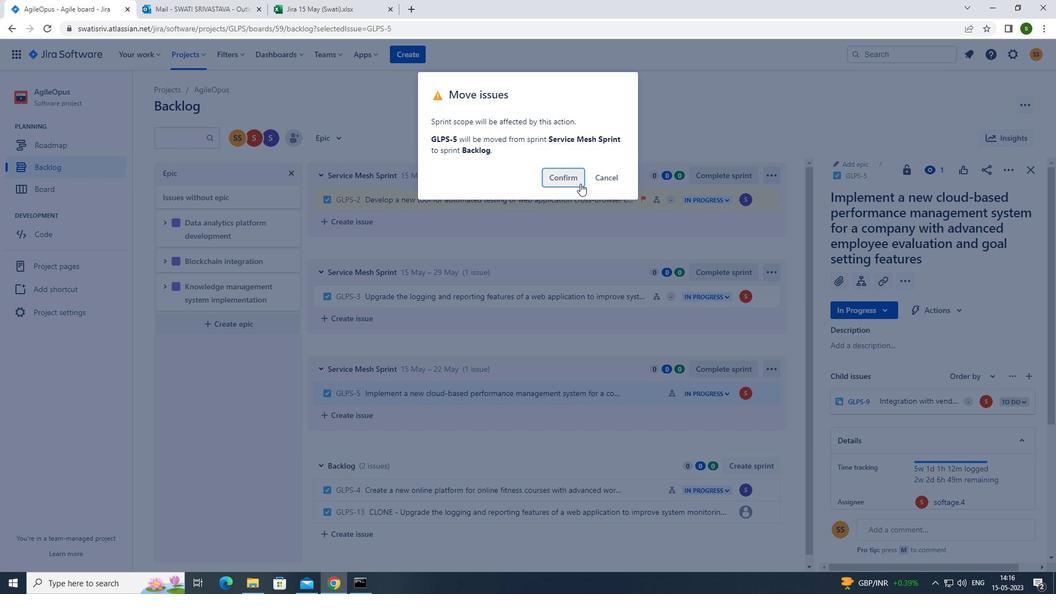 
Action: Mouse pressed left at (564, 176)
Screenshot: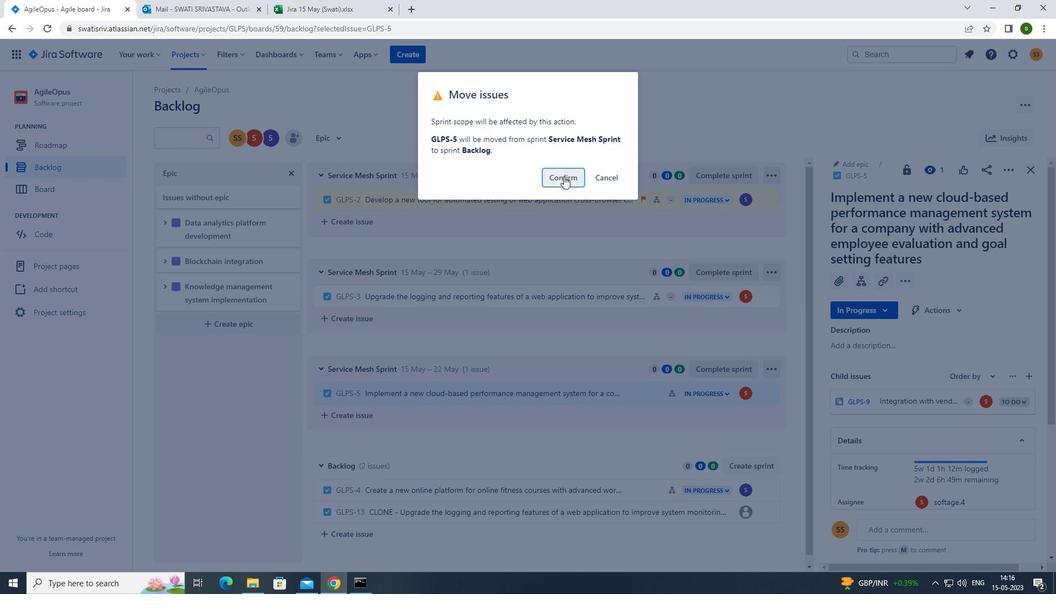 
Action: Mouse moved to (330, 134)
Screenshot: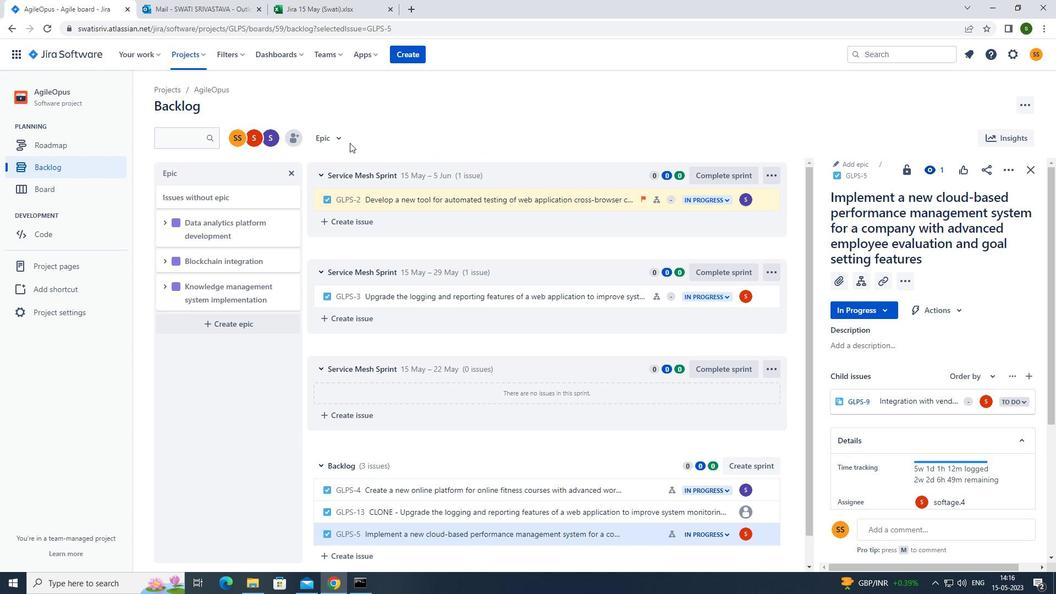 
Action: Mouse pressed left at (330, 134)
Screenshot: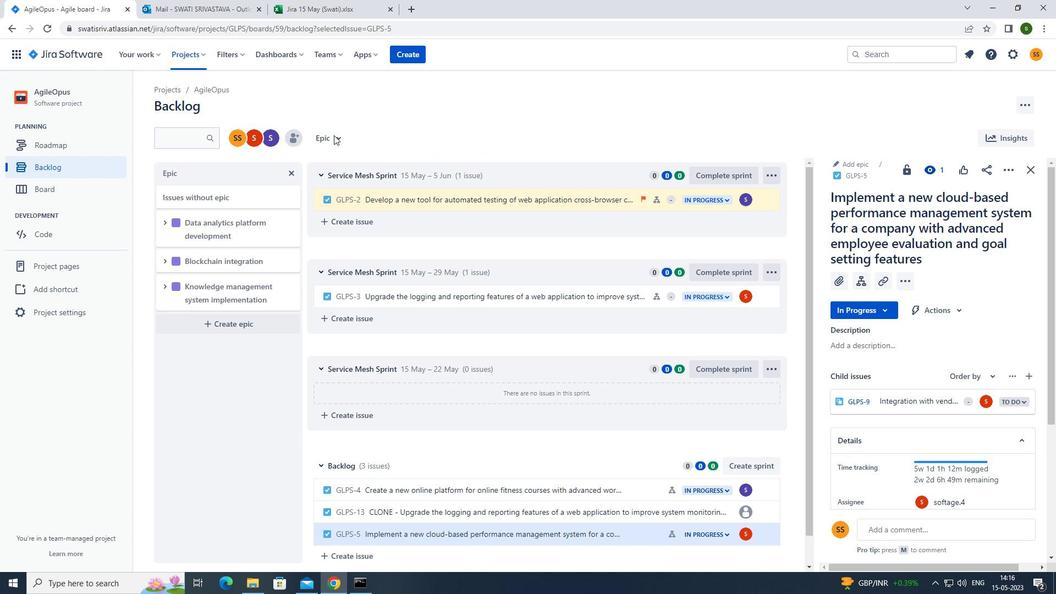 
Action: Mouse moved to (371, 188)
Screenshot: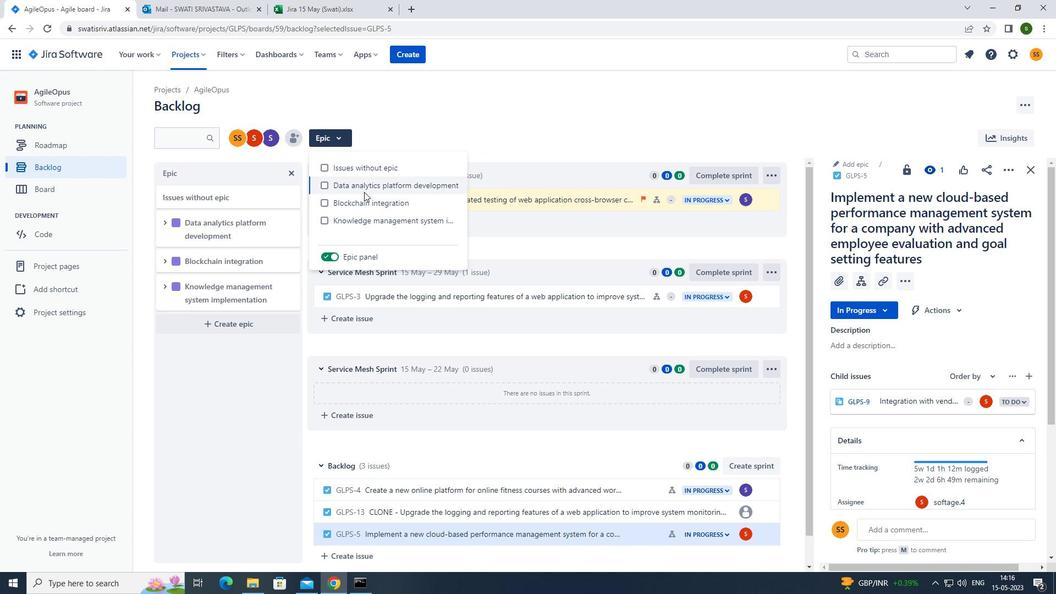 
Action: Mouse pressed left at (371, 188)
Screenshot: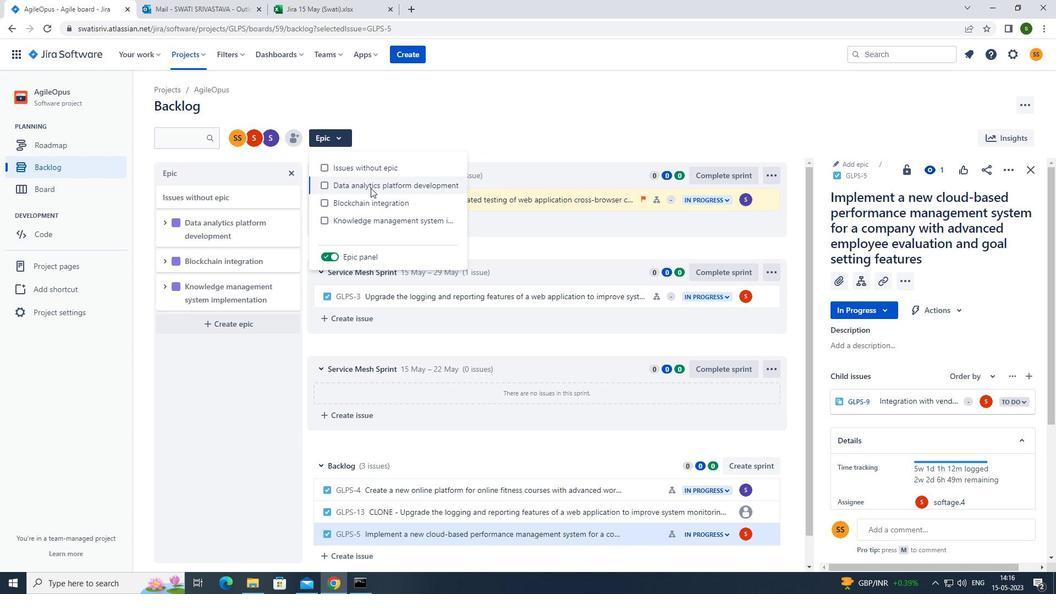 
Action: Mouse moved to (461, 124)
Screenshot: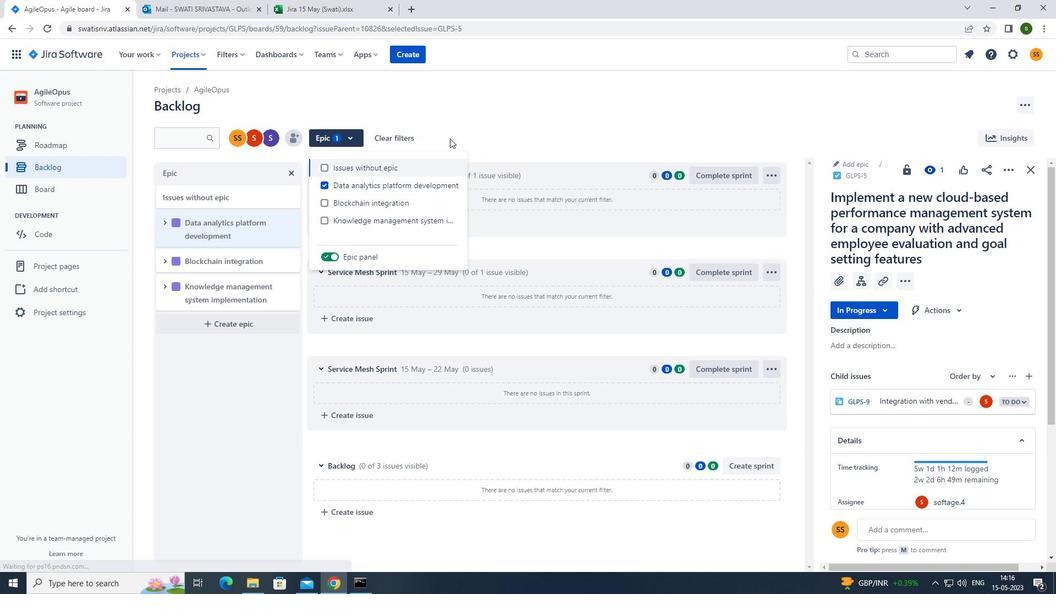 
Action: Mouse pressed left at (461, 124)
Screenshot: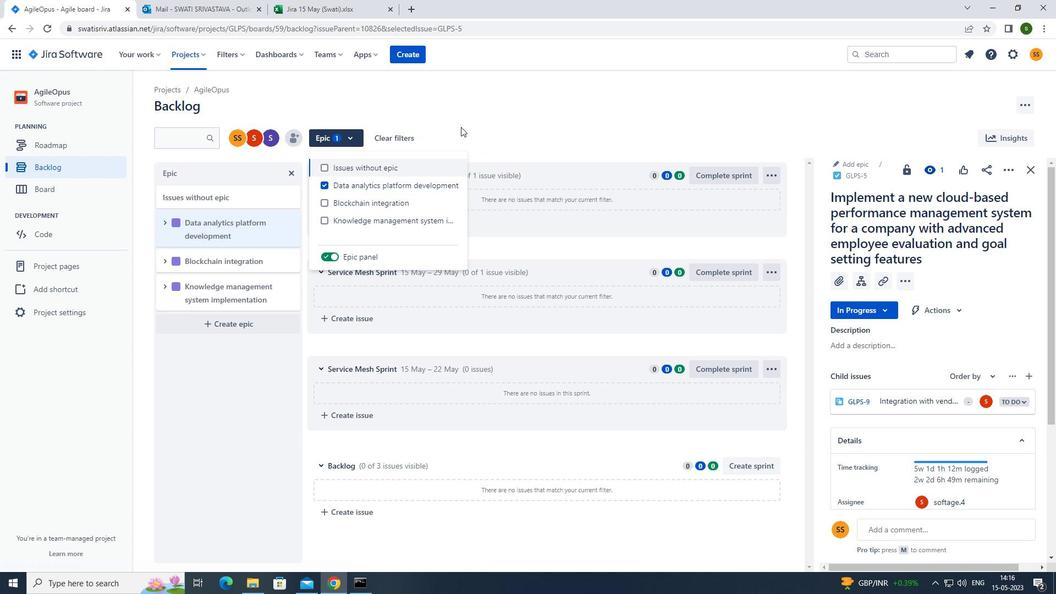 
